 Task: Look for space in Ārt Khwājah, Afghanistan from 9th July, 2023 to 16th July, 2023 for 2 adults, 1 child in price range Rs.8000 to Rs.16000. Place can be entire place with 2 bedrooms having 2 beds and 1 bathroom. Property type can be house, flat, hotel. Amenities needed are: air conditioning, kitchen. Booking option can be shelf check-in. Required host language is English.
Action: Mouse moved to (370, 75)
Screenshot: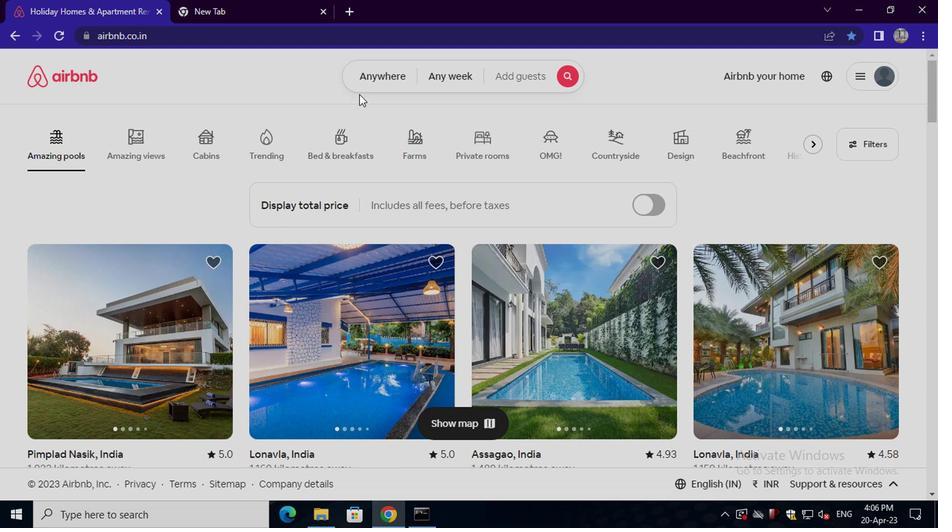 
Action: Mouse pressed left at (370, 75)
Screenshot: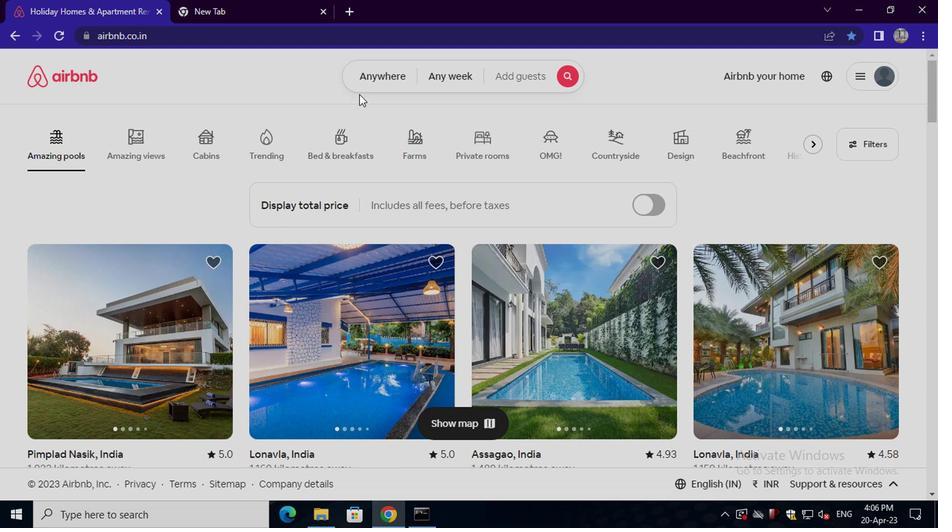 
Action: Mouse moved to (282, 134)
Screenshot: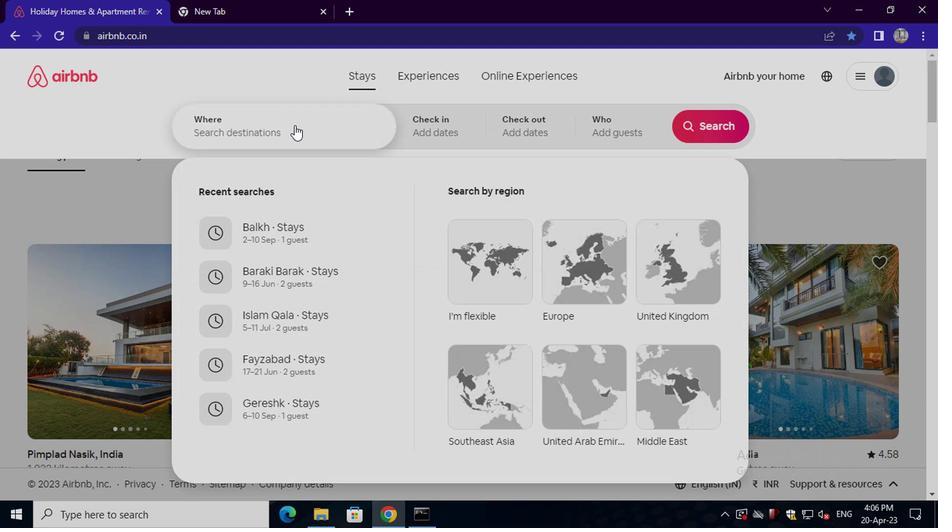 
Action: Mouse pressed left at (282, 134)
Screenshot: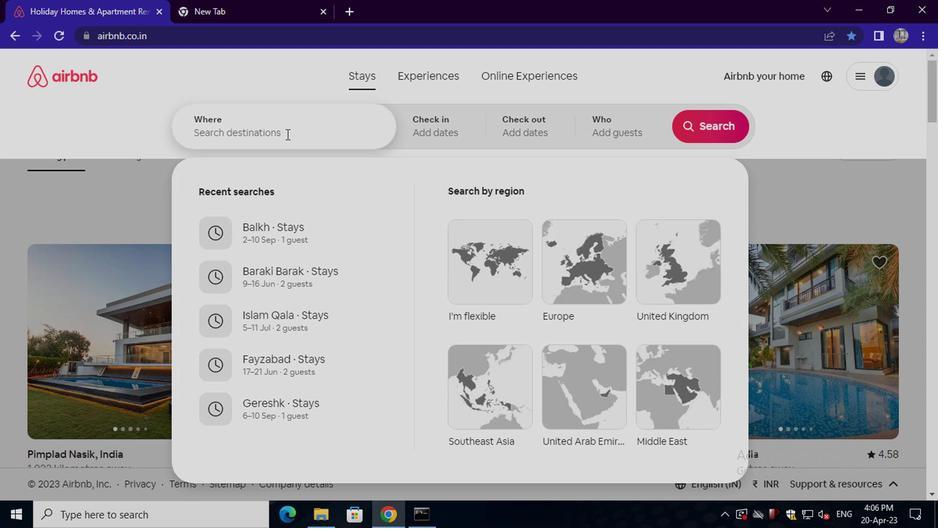 
Action: Key pressed art<Key.space>khwajah,<Key.space>afghanistsa<Key.backspace><Key.backspace>an<Key.enter>
Screenshot: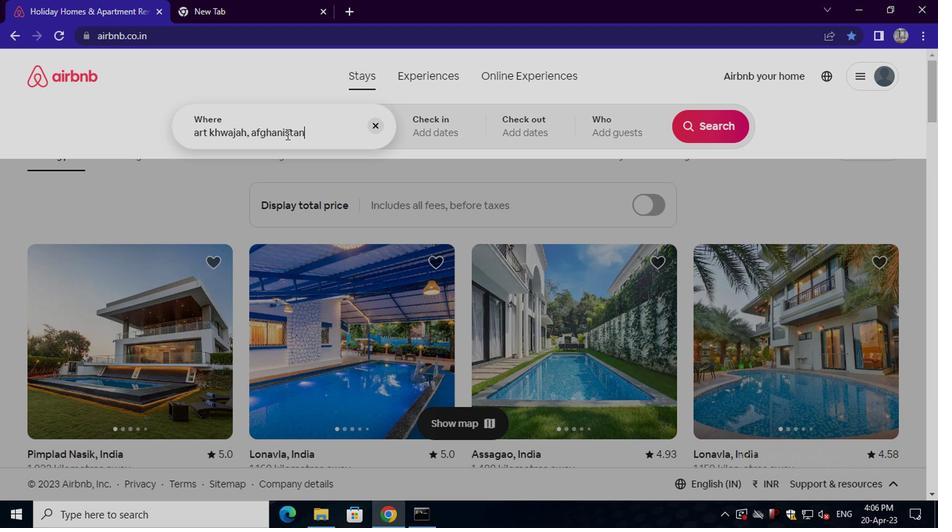 
Action: Mouse moved to (700, 238)
Screenshot: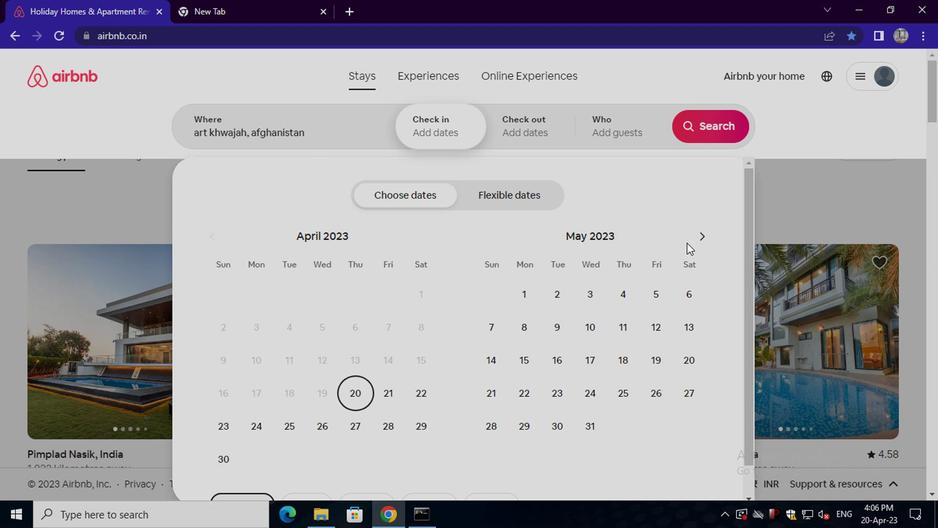 
Action: Mouse pressed left at (700, 238)
Screenshot: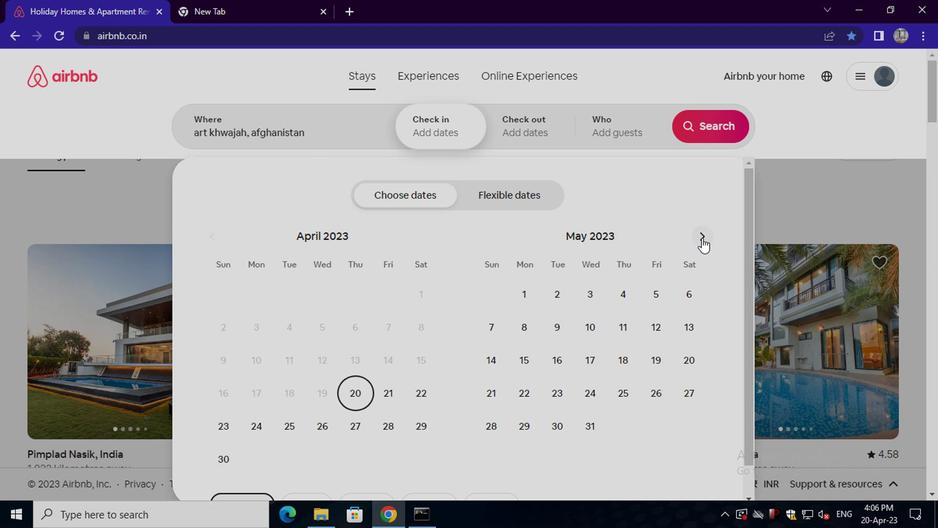 
Action: Mouse pressed left at (700, 238)
Screenshot: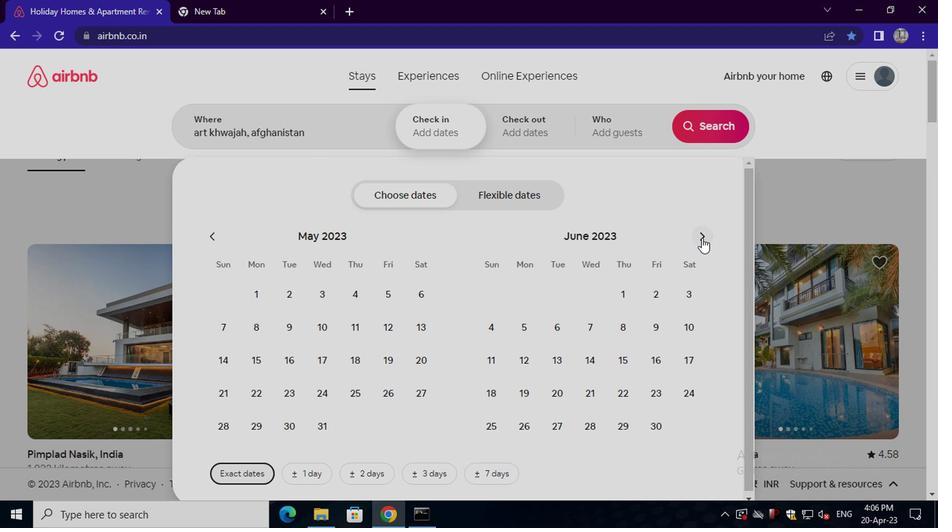 
Action: Mouse moved to (486, 363)
Screenshot: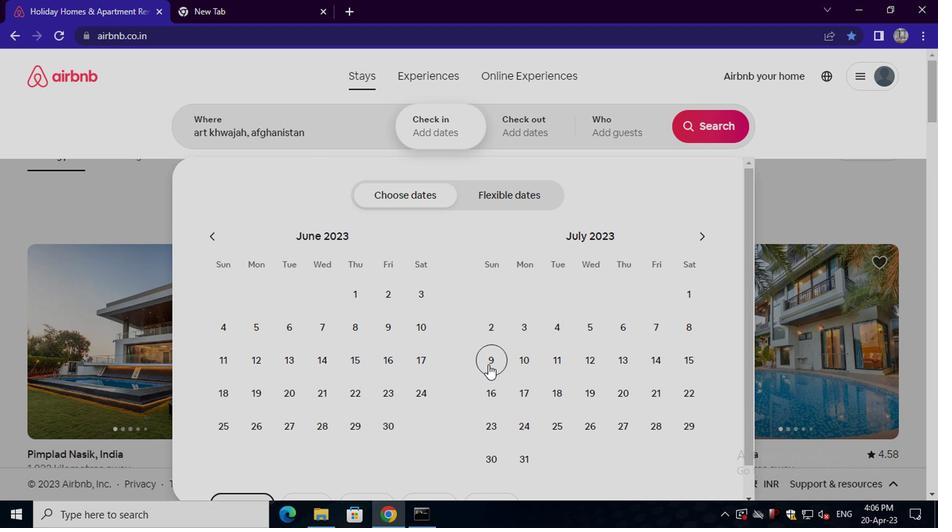 
Action: Mouse pressed left at (486, 363)
Screenshot: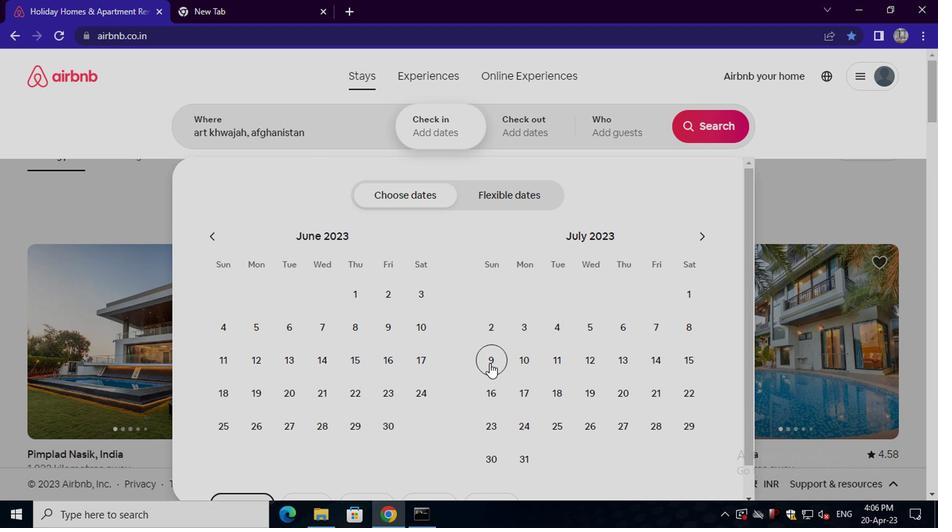 
Action: Mouse moved to (496, 388)
Screenshot: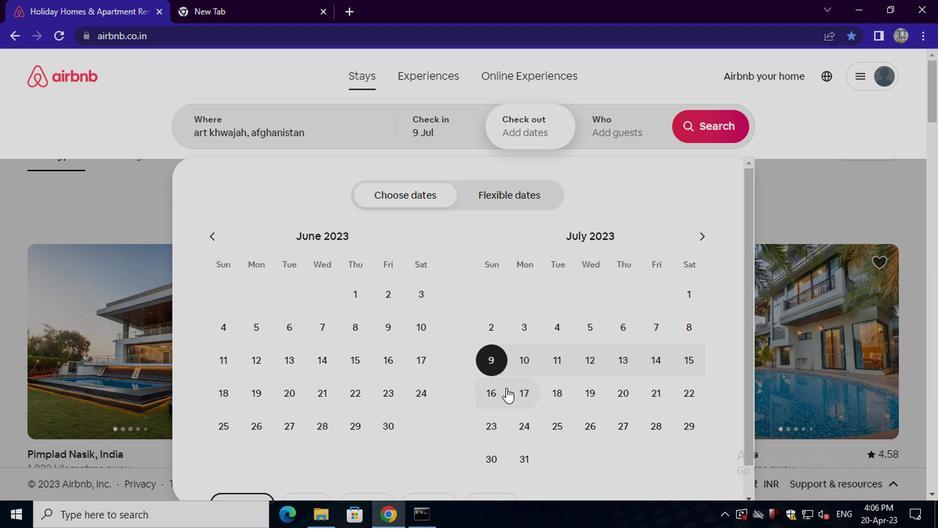 
Action: Mouse pressed left at (496, 388)
Screenshot: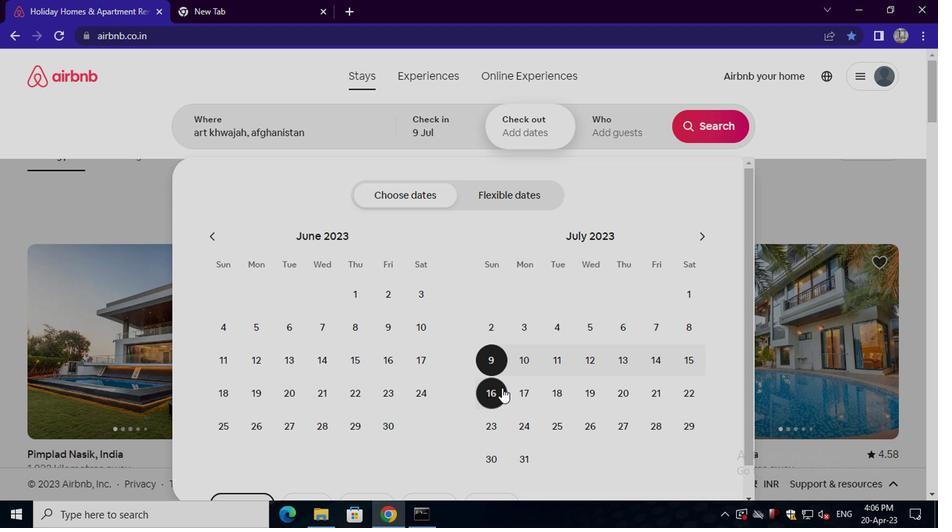 
Action: Mouse moved to (606, 136)
Screenshot: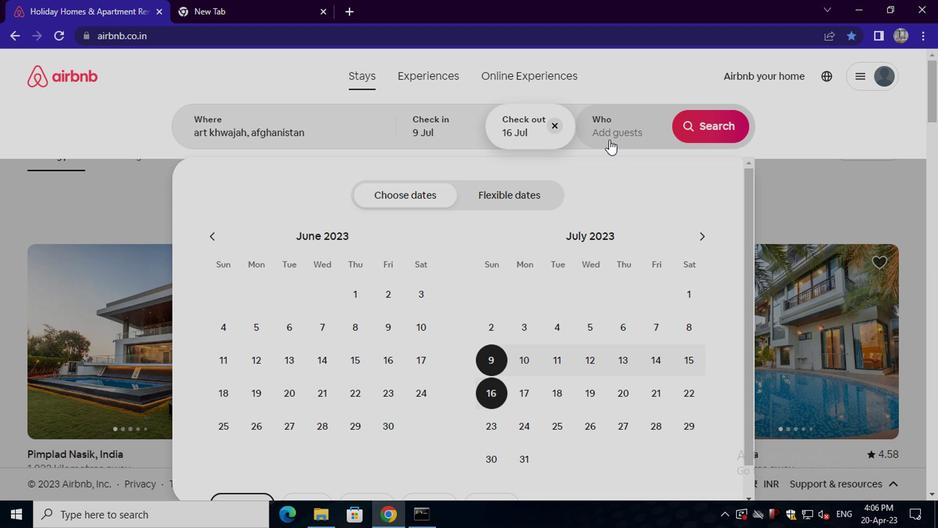 
Action: Mouse pressed left at (606, 136)
Screenshot: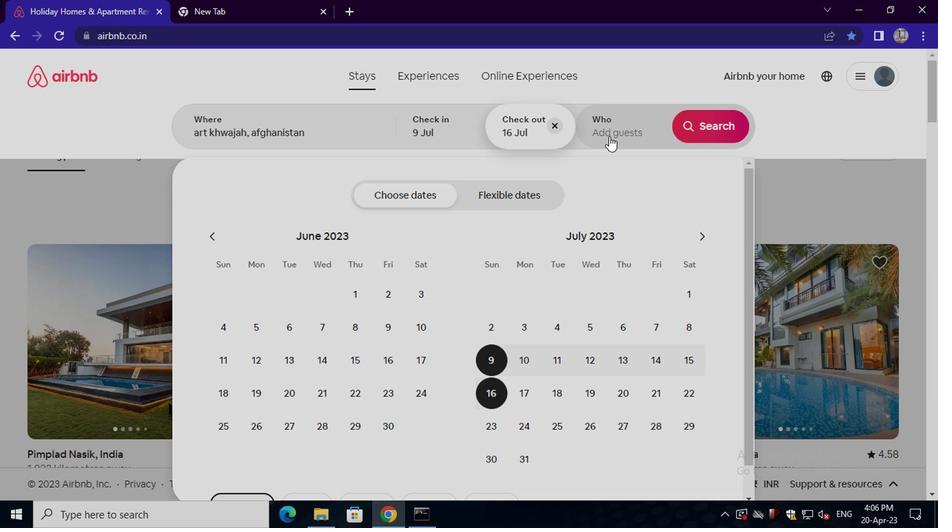 
Action: Mouse moved to (710, 198)
Screenshot: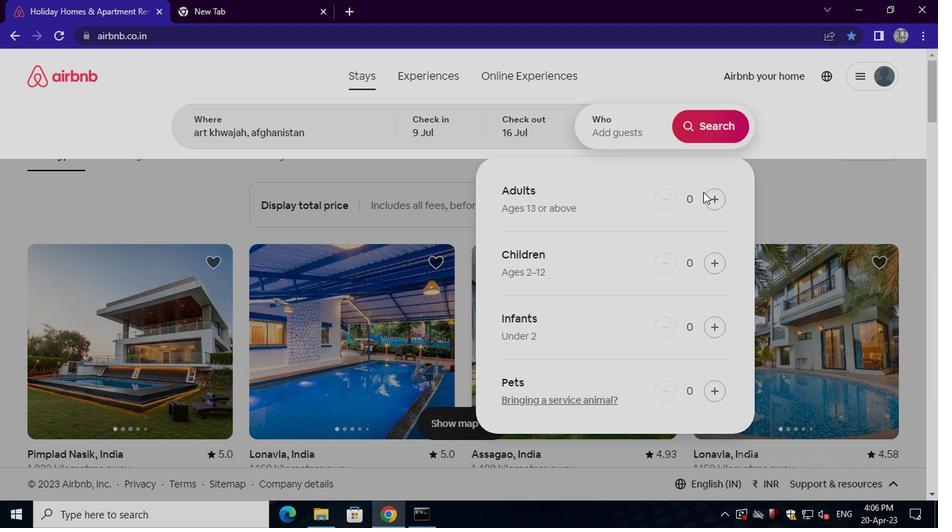 
Action: Mouse pressed left at (710, 198)
Screenshot: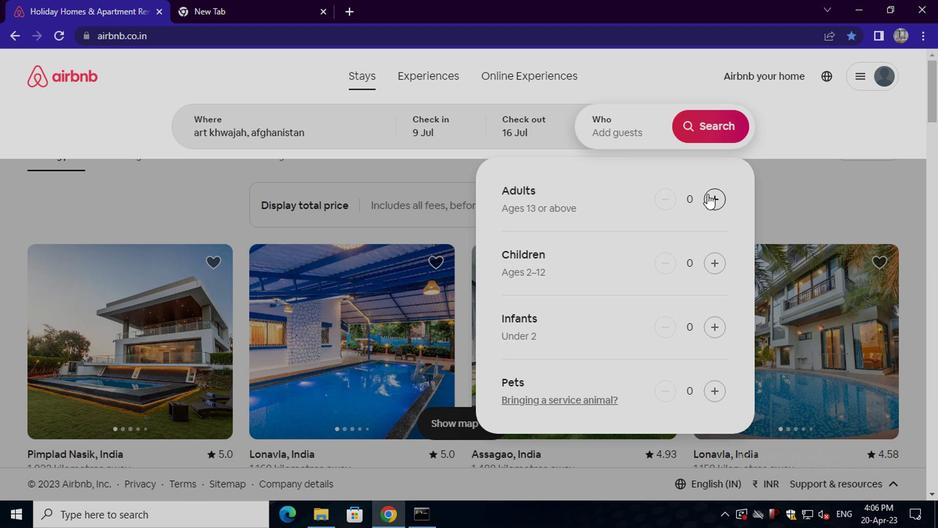 
Action: Mouse pressed left at (710, 198)
Screenshot: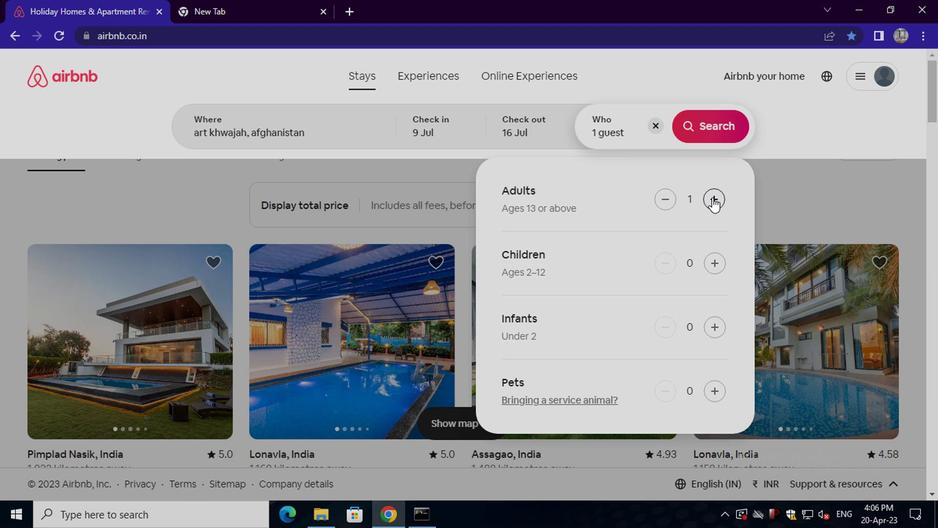 
Action: Mouse moved to (714, 259)
Screenshot: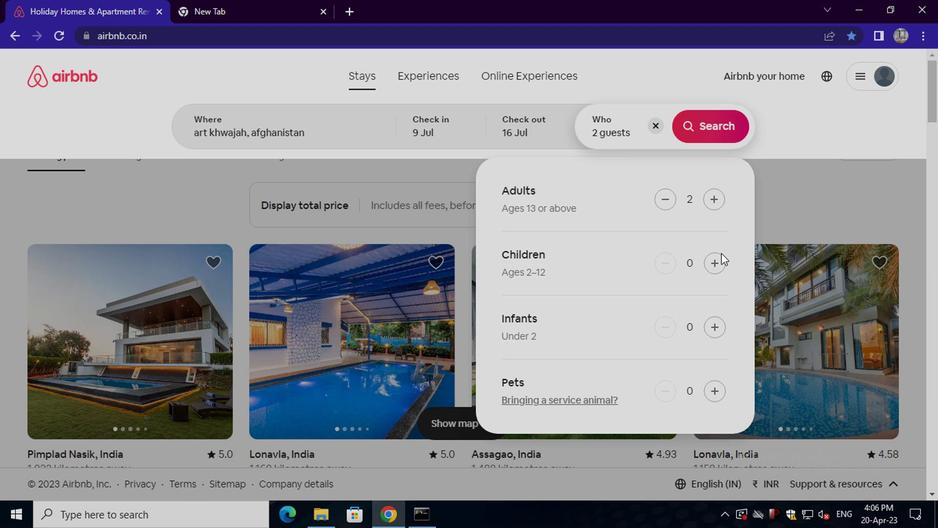 
Action: Mouse pressed left at (714, 259)
Screenshot: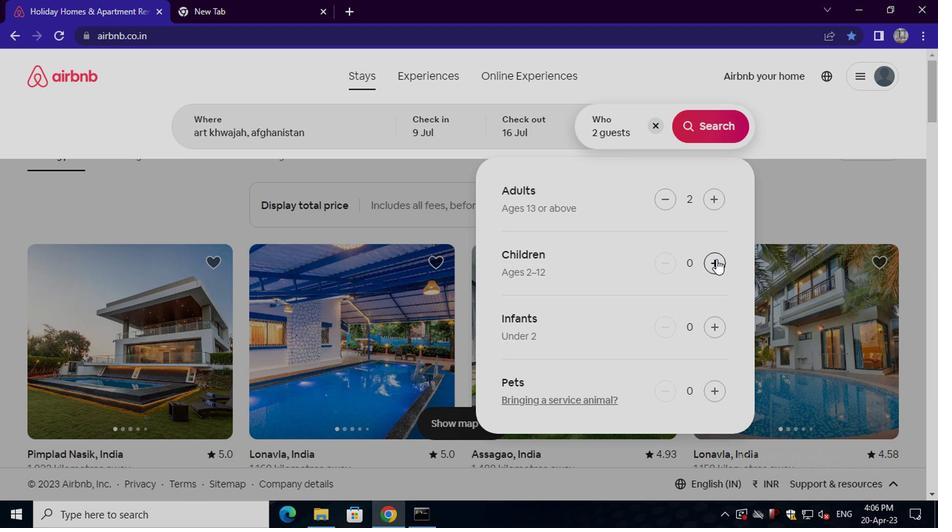 
Action: Mouse moved to (699, 132)
Screenshot: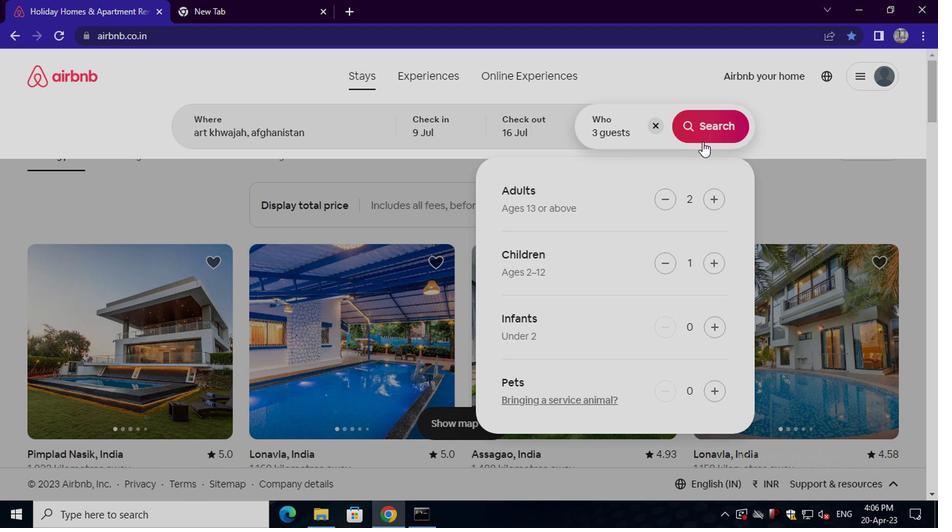 
Action: Mouse pressed left at (699, 132)
Screenshot: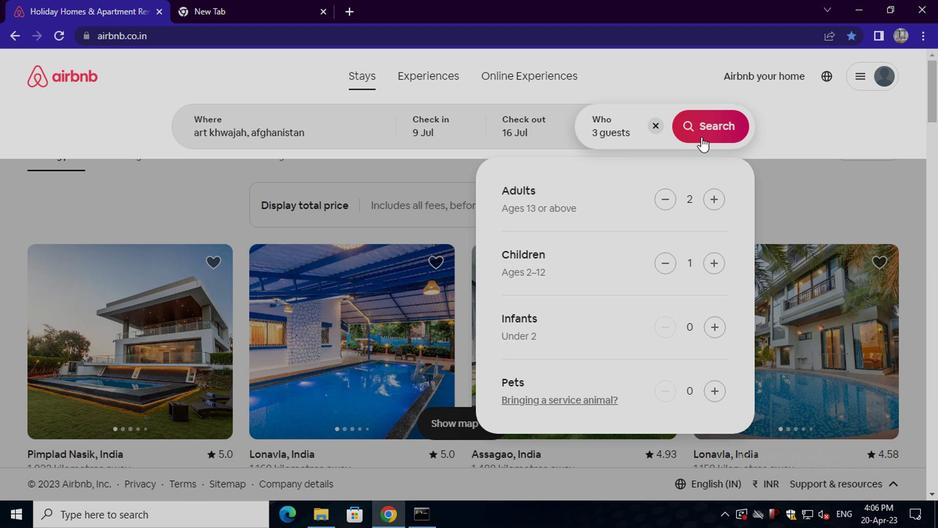 
Action: Mouse moved to (877, 119)
Screenshot: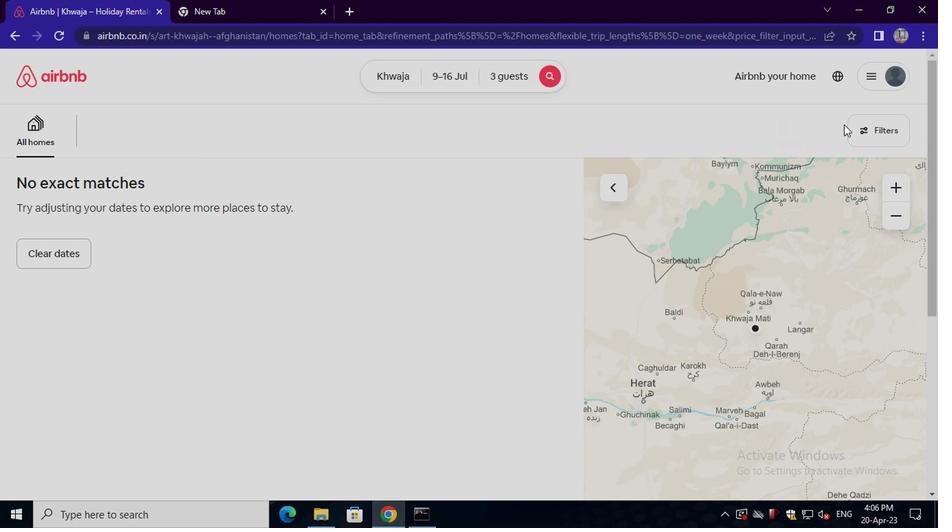 
Action: Mouse pressed left at (877, 119)
Screenshot: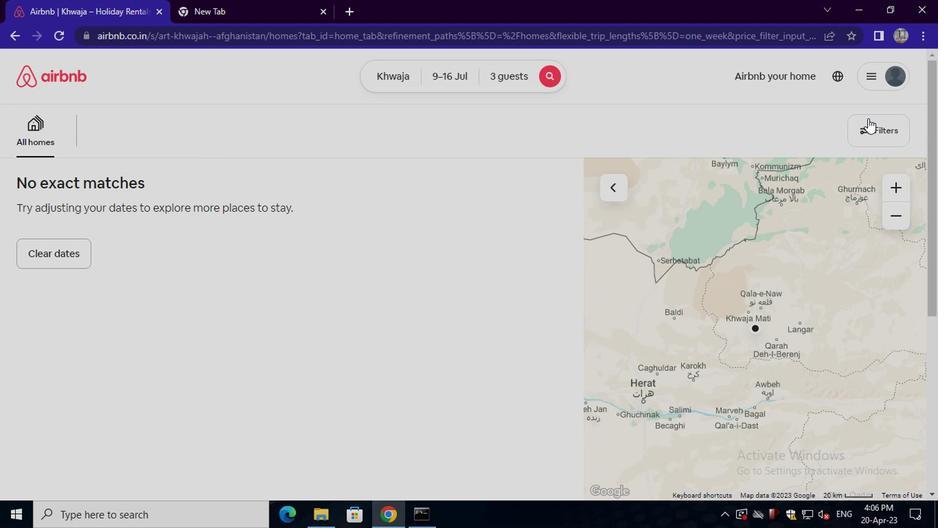 
Action: Mouse moved to (404, 214)
Screenshot: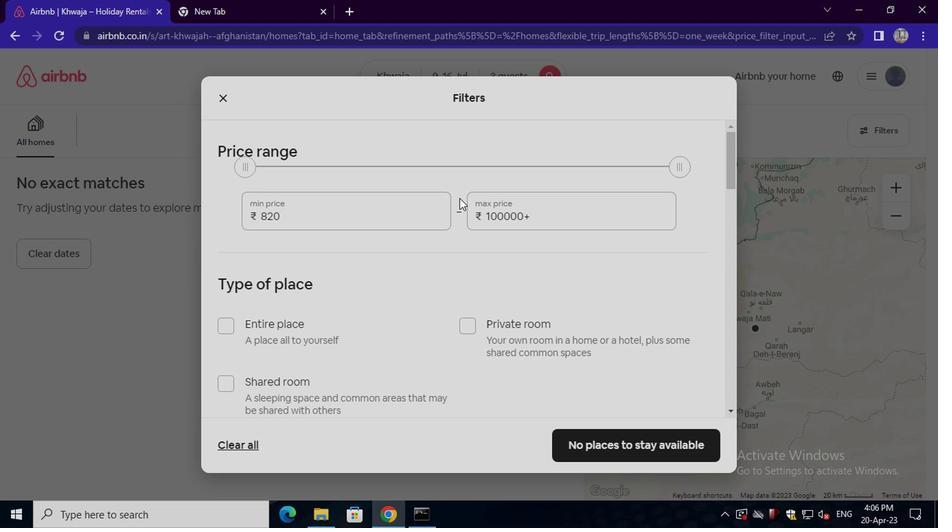
Action: Mouse pressed left at (404, 214)
Screenshot: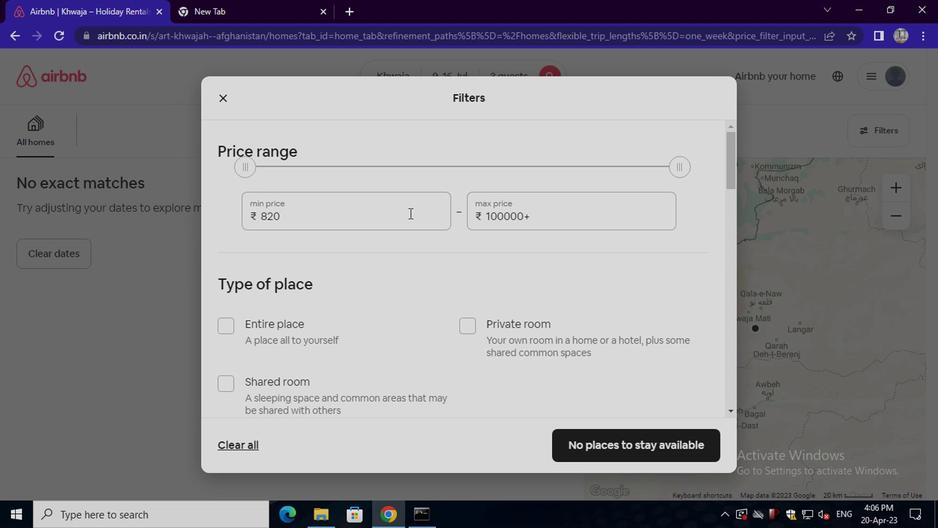 
Action: Key pressed <Key.backspace><Key.backspace><Key.backspace><Key.backspace><Key.backspace><Key.backspace><Key.backspace><Key.backspace><Key.backspace><Key.backspace><Key.backspace><Key.backspace>8000
Screenshot: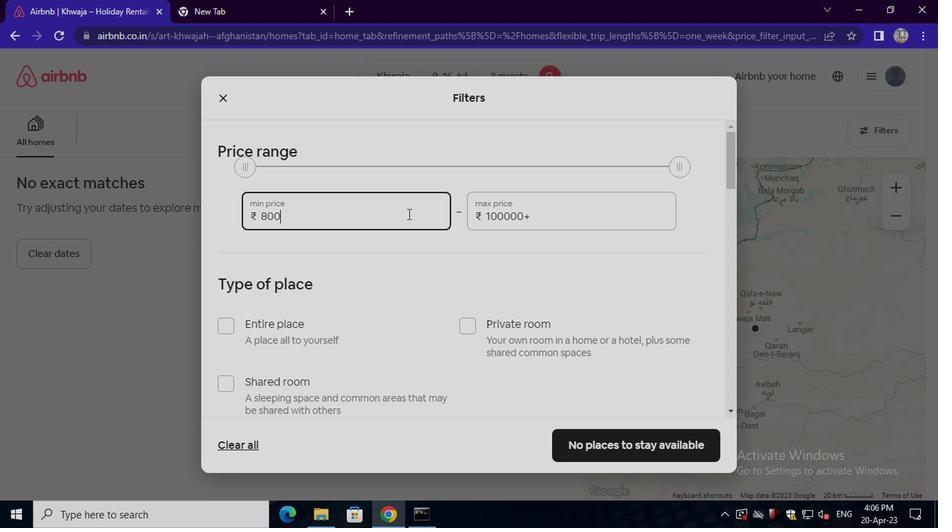 
Action: Mouse moved to (544, 220)
Screenshot: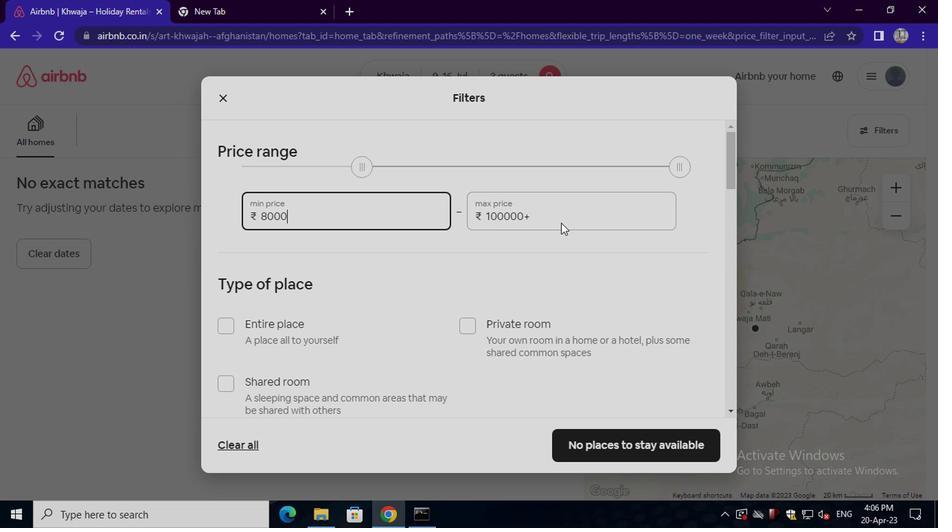 
Action: Mouse pressed left at (544, 220)
Screenshot: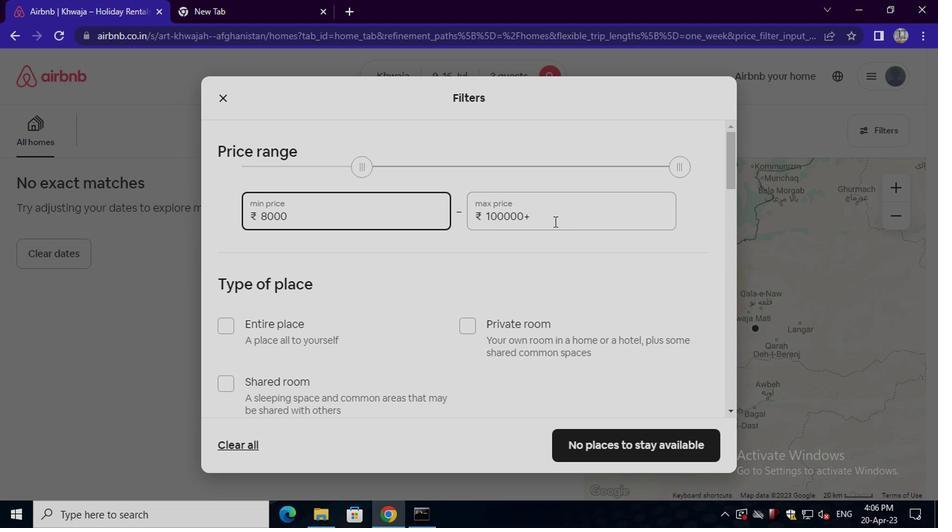 
Action: Key pressed <Key.backspace><Key.backspace><Key.backspace><Key.backspace><Key.backspace><Key.backspace><Key.backspace><Key.backspace><Key.backspace><Key.backspace><Key.backspace><Key.backspace><Key.backspace><Key.backspace><Key.backspace>16000
Screenshot: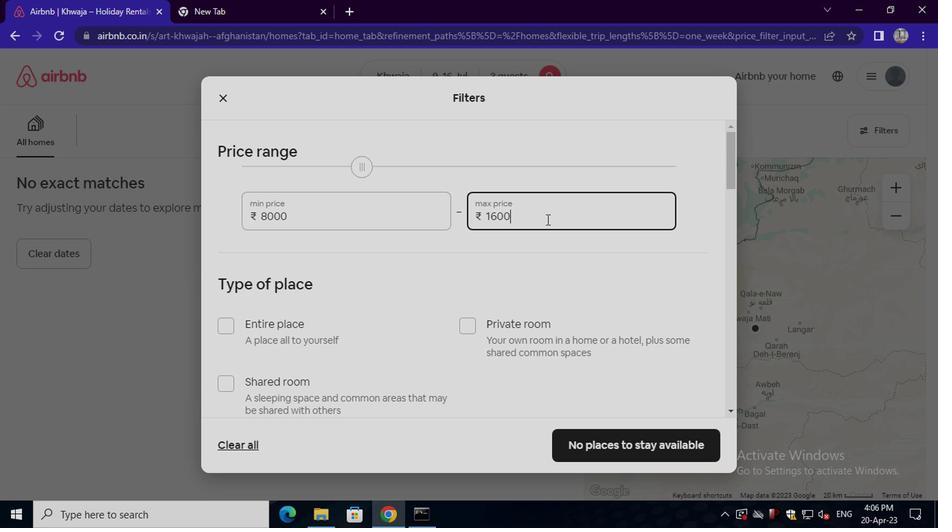 
Action: Mouse moved to (552, 213)
Screenshot: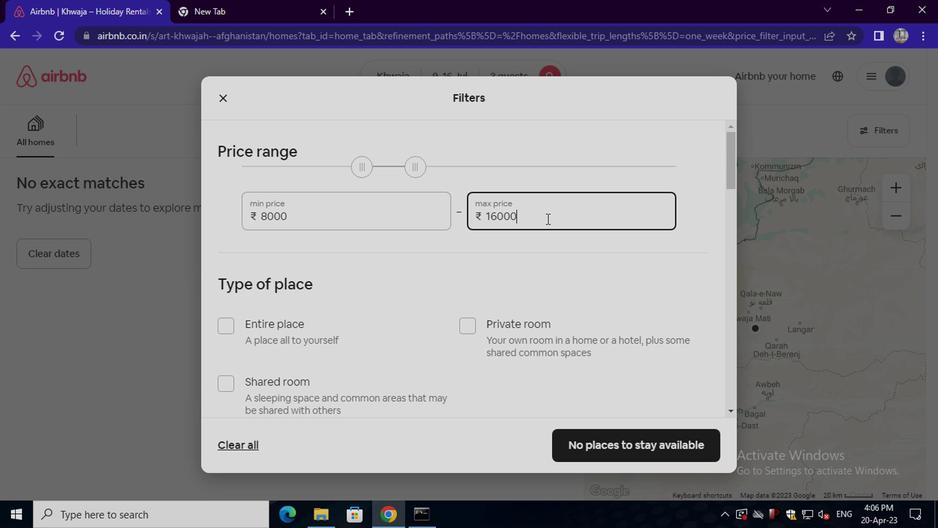 
Action: Mouse scrolled (552, 212) with delta (0, 0)
Screenshot: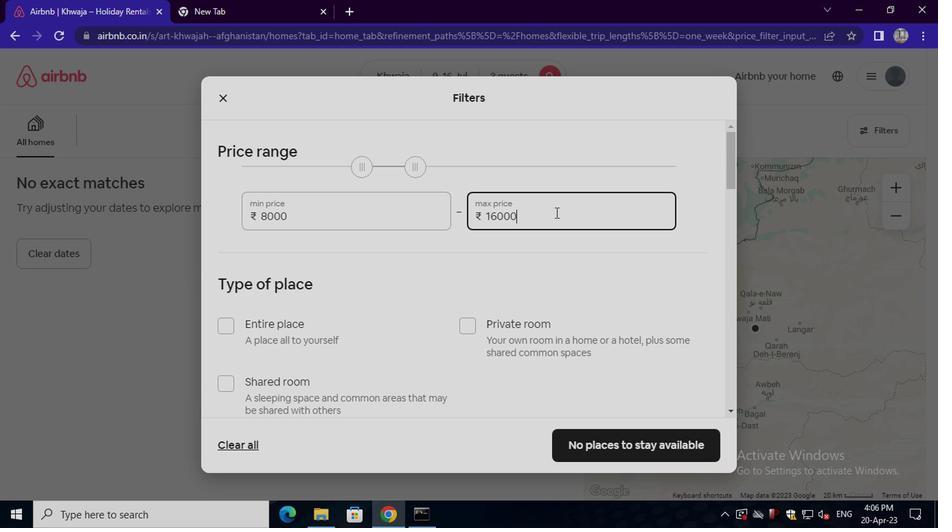 
Action: Mouse scrolled (552, 212) with delta (0, 0)
Screenshot: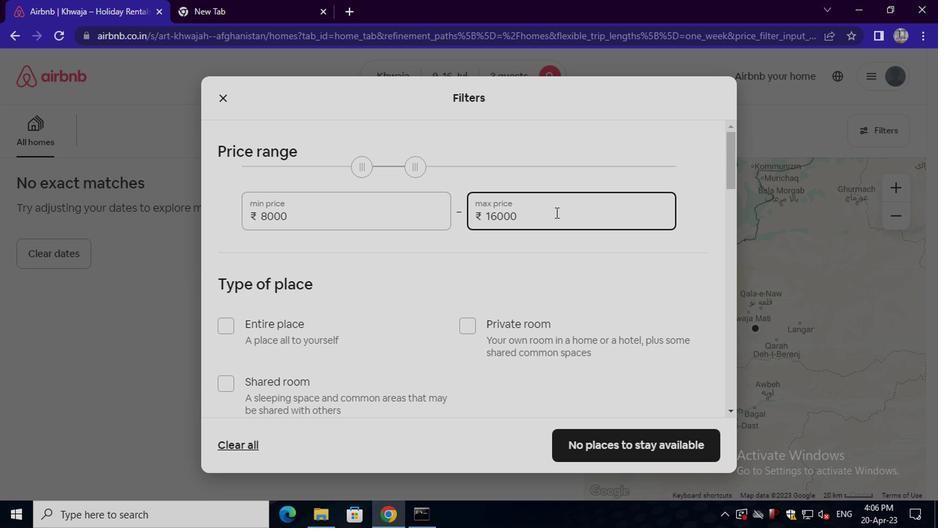 
Action: Mouse moved to (248, 183)
Screenshot: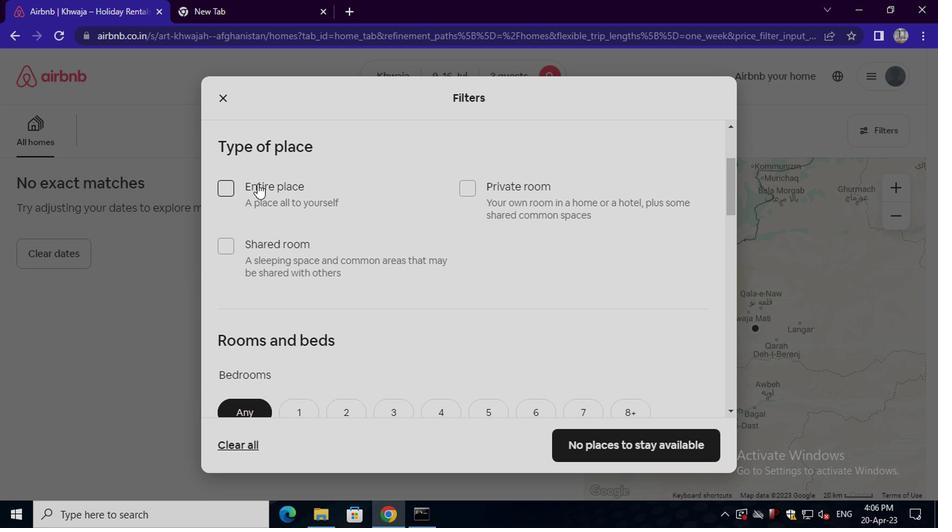 
Action: Mouse pressed left at (248, 183)
Screenshot: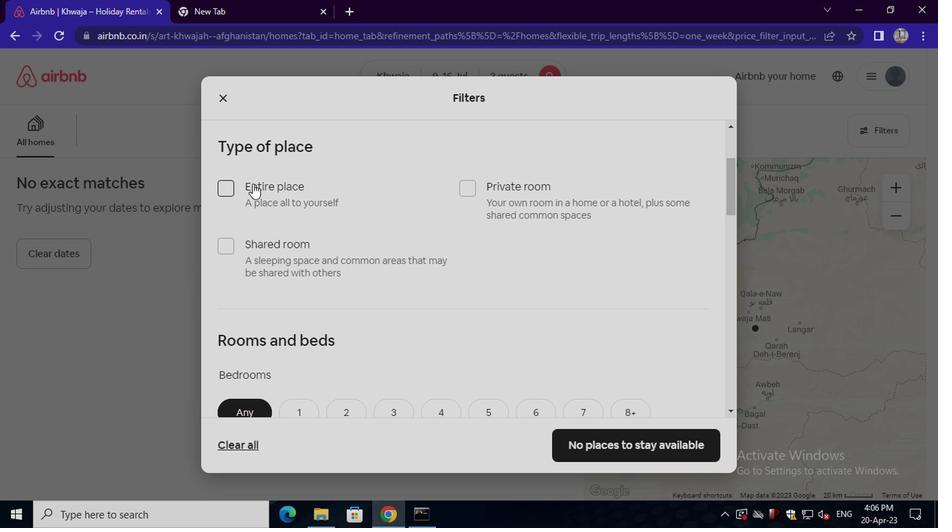 
Action: Mouse moved to (301, 216)
Screenshot: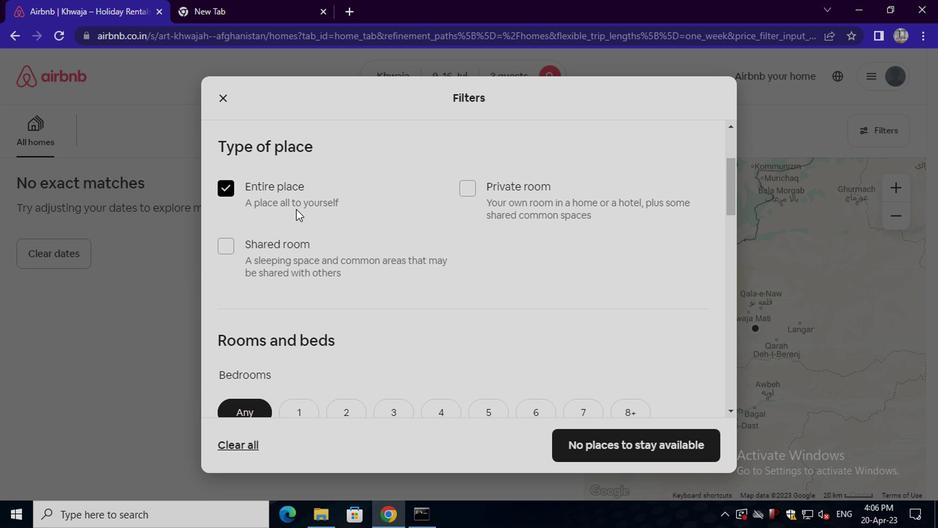 
Action: Mouse scrolled (301, 215) with delta (0, 0)
Screenshot: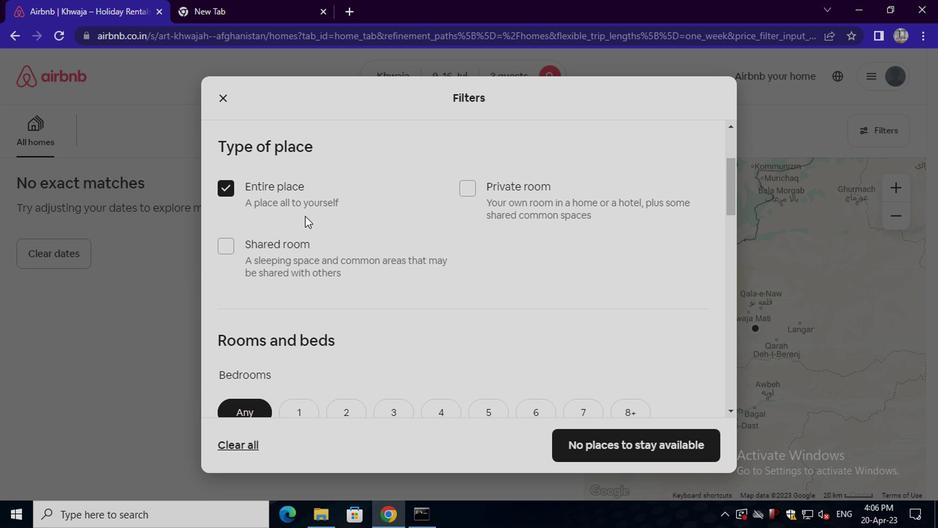
Action: Mouse scrolled (301, 215) with delta (0, 0)
Screenshot: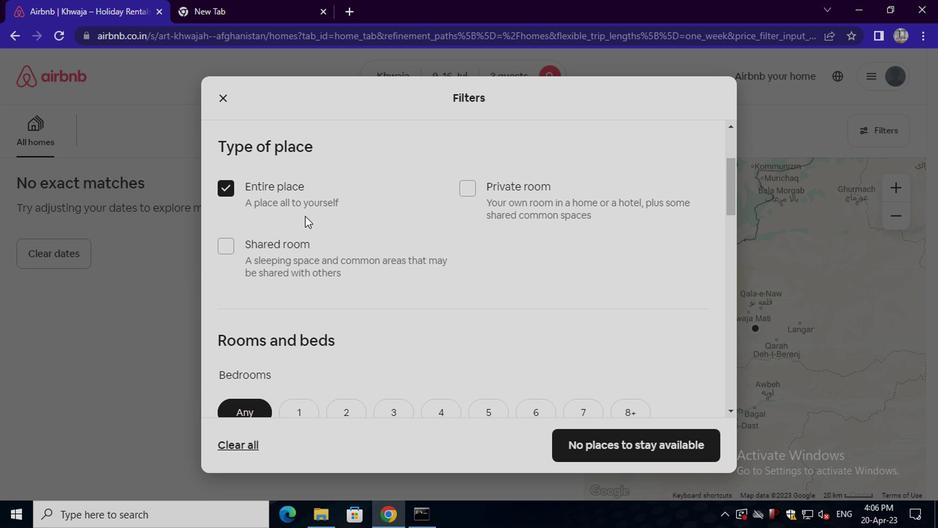 
Action: Mouse moved to (342, 270)
Screenshot: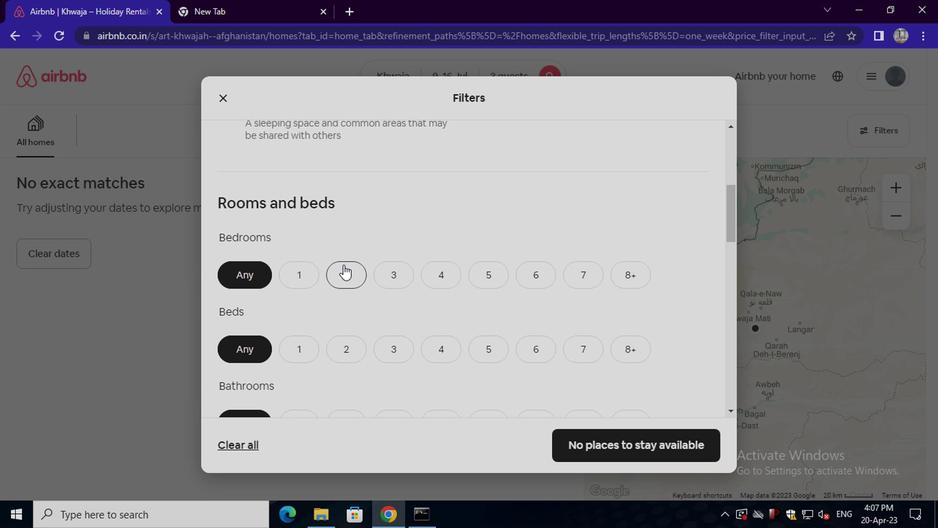 
Action: Mouse pressed left at (342, 270)
Screenshot: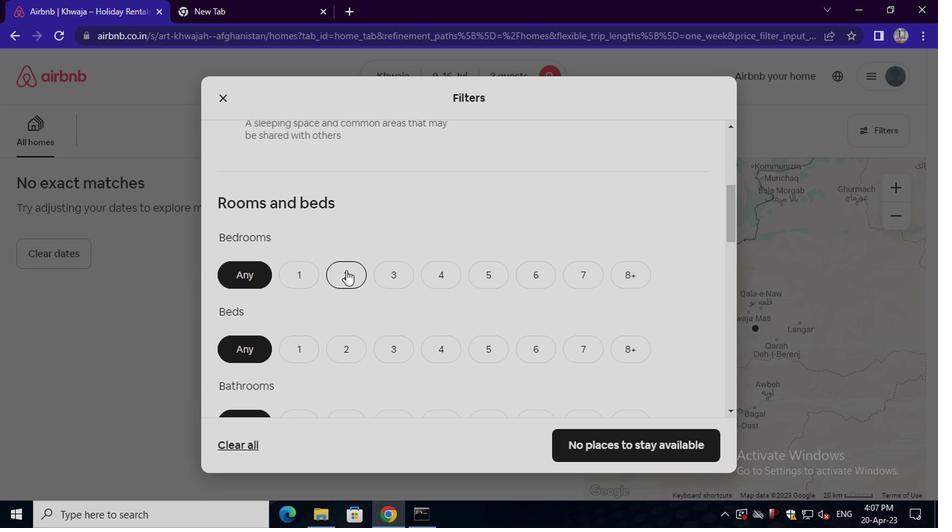 
Action: Mouse moved to (353, 350)
Screenshot: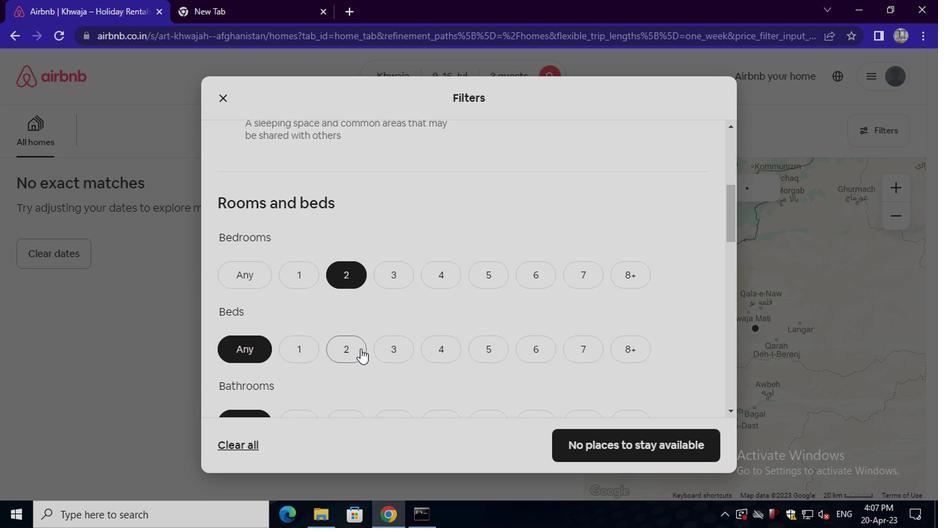 
Action: Mouse pressed left at (353, 350)
Screenshot: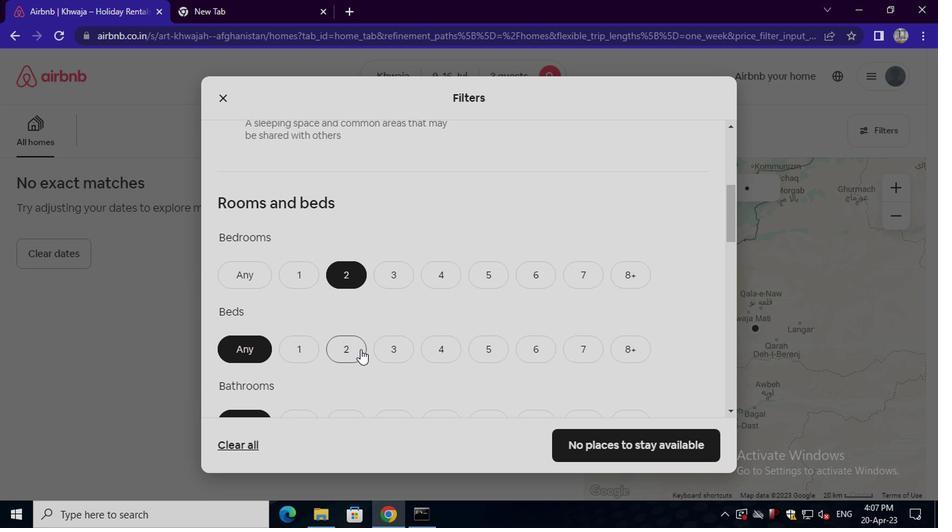 
Action: Mouse moved to (352, 350)
Screenshot: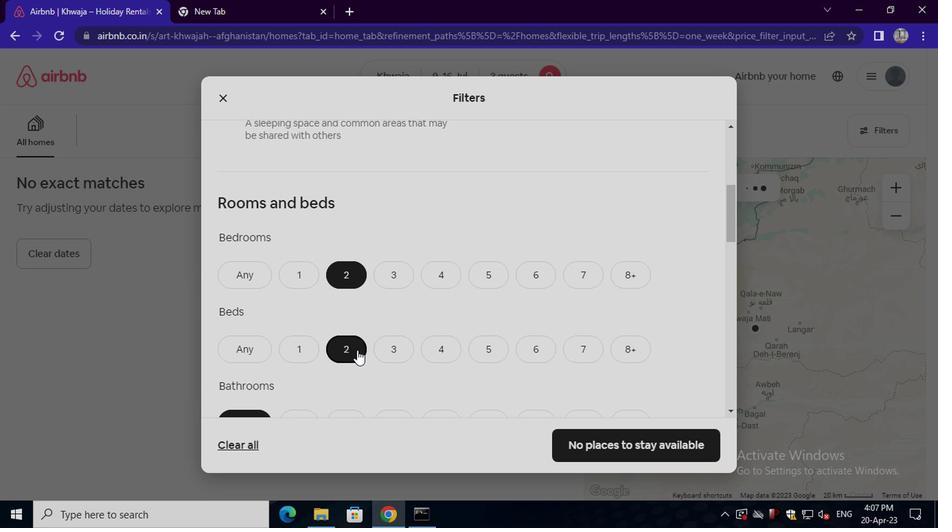 
Action: Mouse scrolled (352, 350) with delta (0, 0)
Screenshot: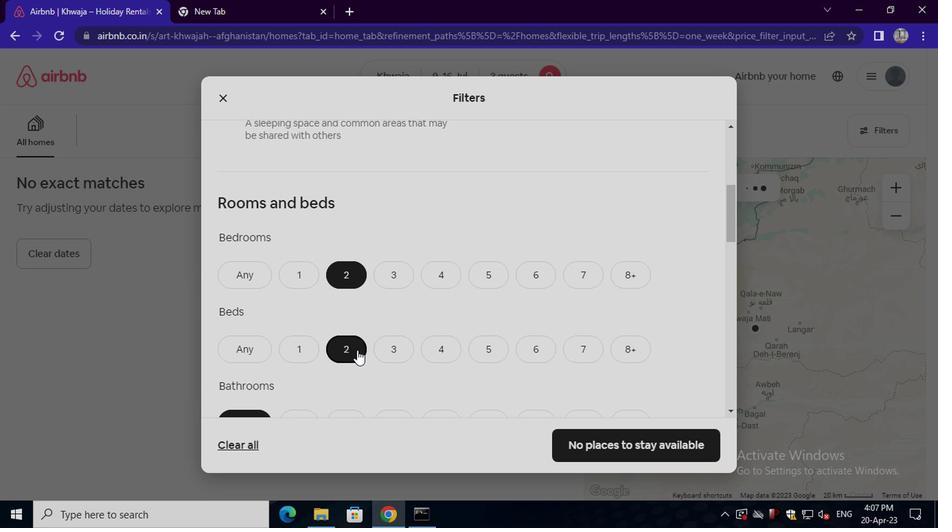 
Action: Mouse scrolled (352, 350) with delta (0, 0)
Screenshot: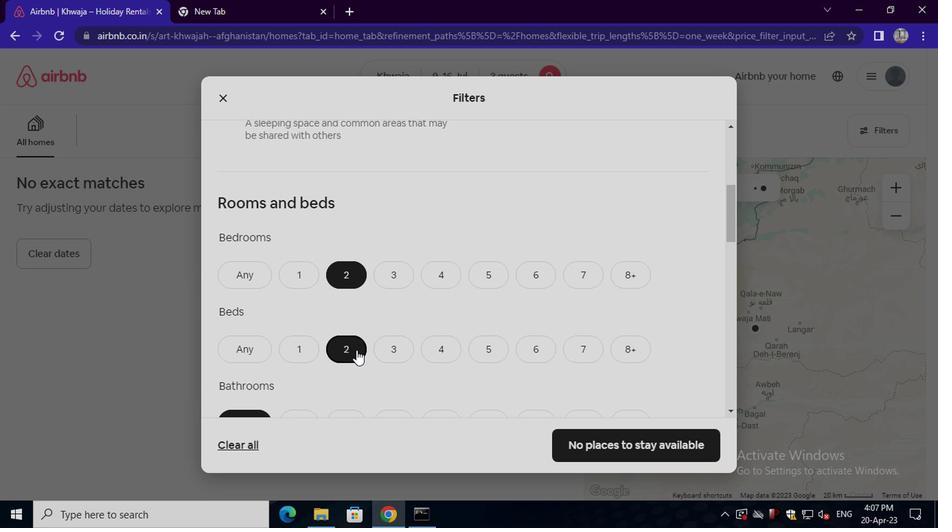
Action: Mouse moved to (284, 292)
Screenshot: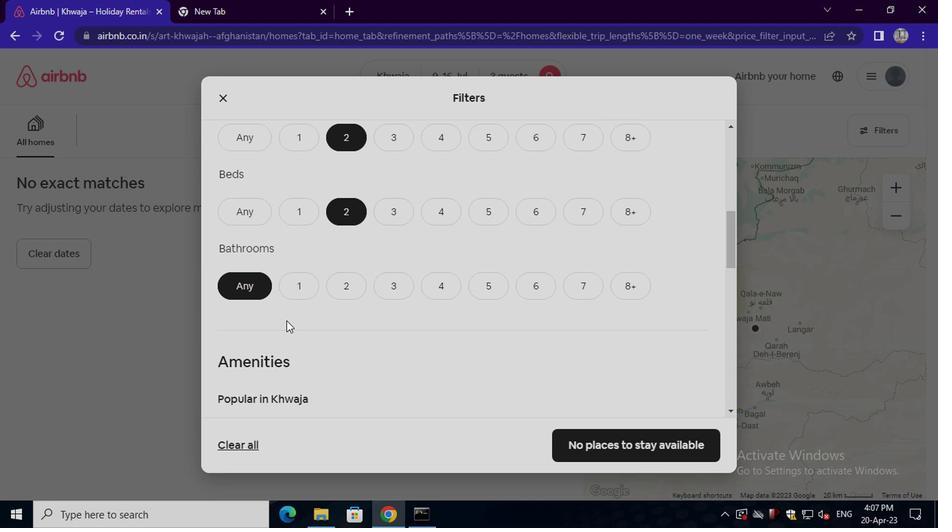 
Action: Mouse pressed left at (284, 292)
Screenshot: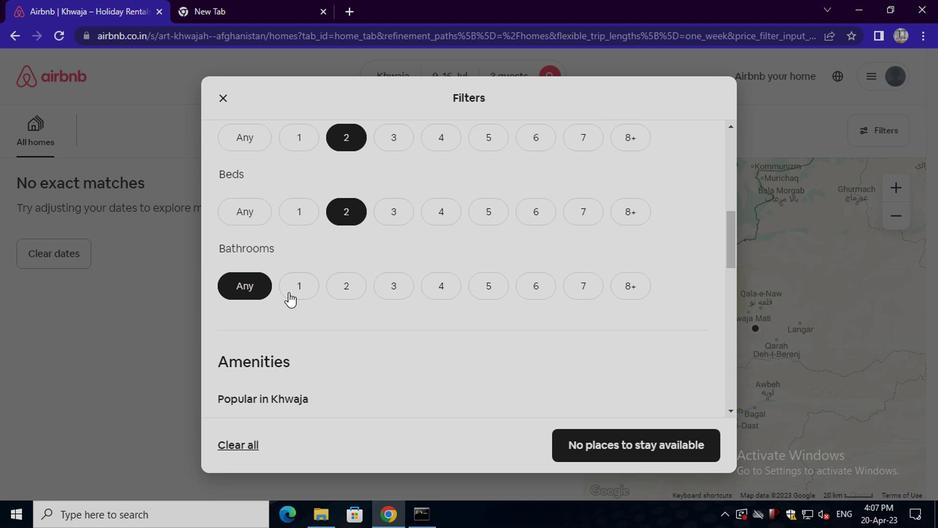 
Action: Mouse moved to (324, 308)
Screenshot: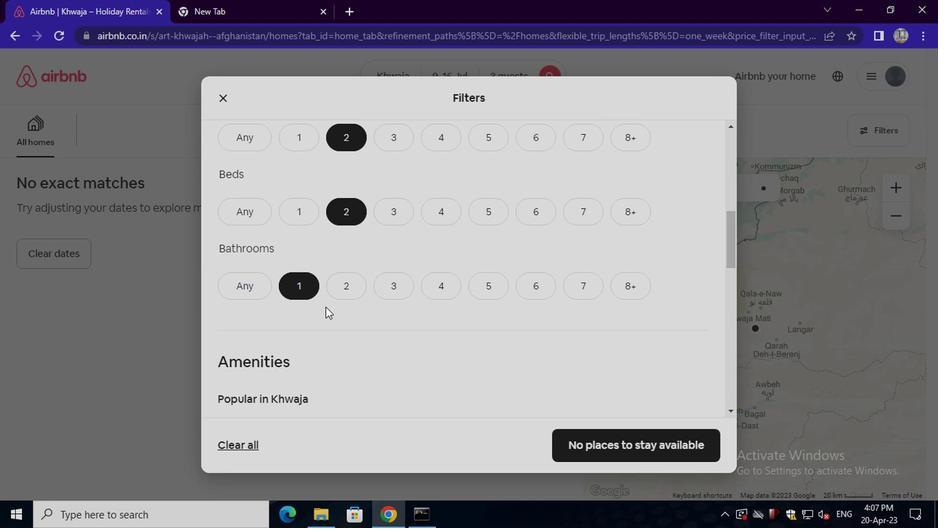 
Action: Mouse scrolled (324, 308) with delta (0, 0)
Screenshot: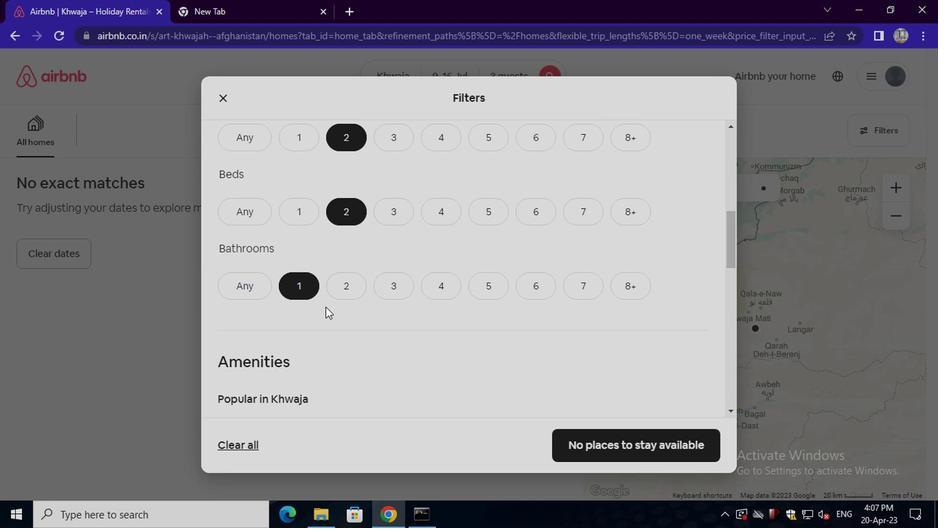 
Action: Mouse scrolled (324, 308) with delta (0, 0)
Screenshot: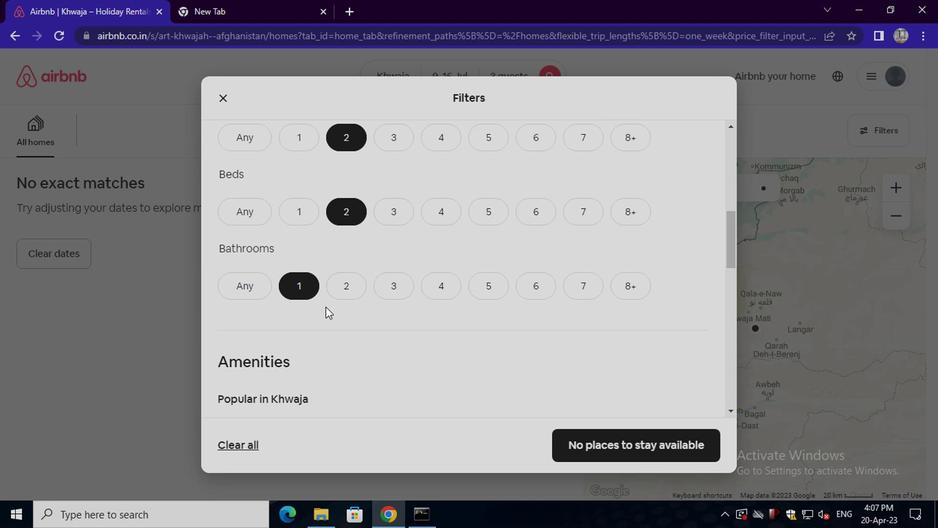 
Action: Mouse moved to (332, 311)
Screenshot: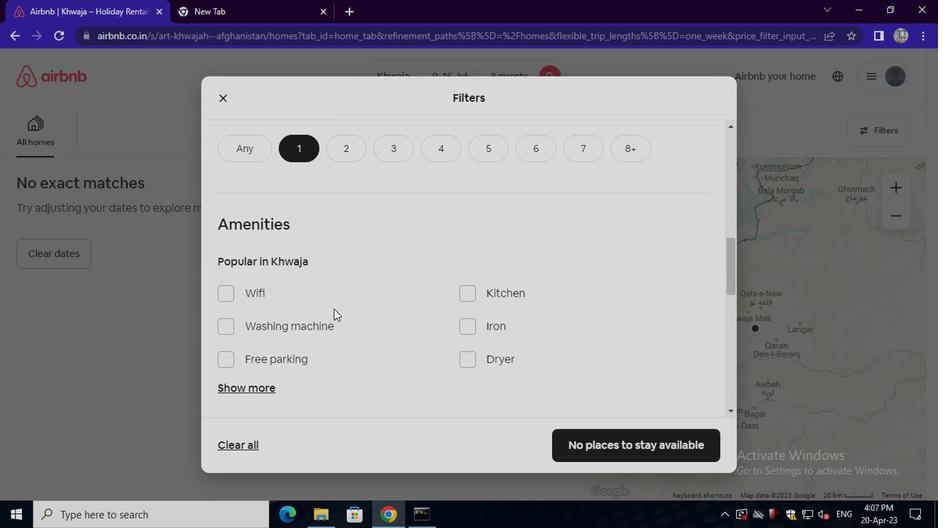 
Action: Mouse scrolled (332, 310) with delta (0, 0)
Screenshot: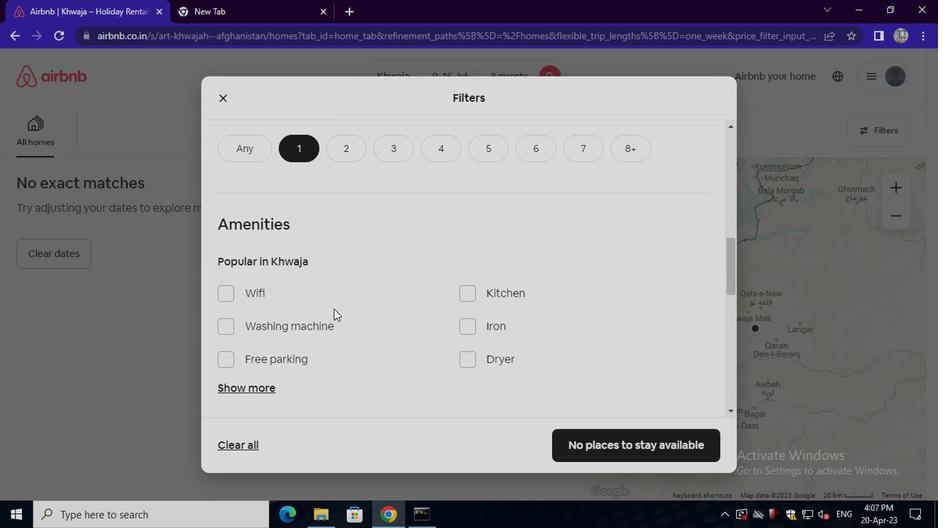 
Action: Mouse moved to (334, 313)
Screenshot: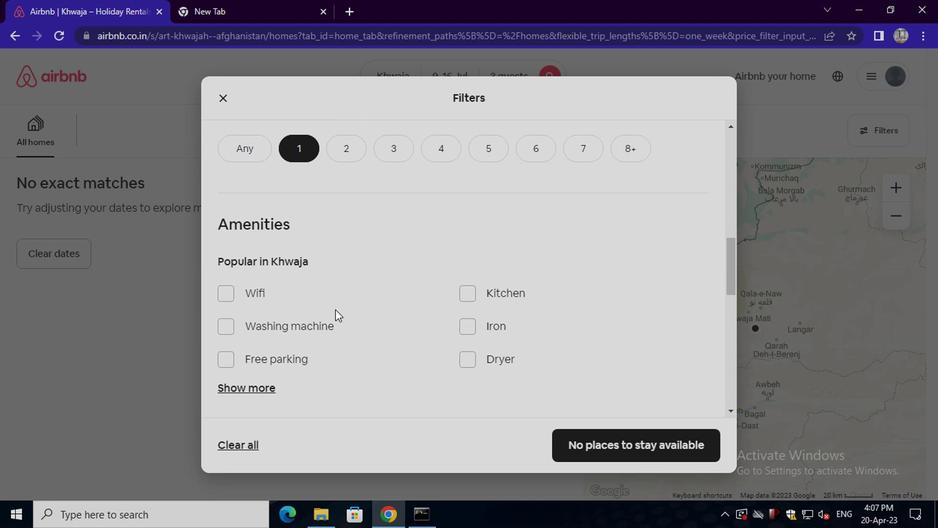 
Action: Mouse scrolled (334, 312) with delta (0, 0)
Screenshot: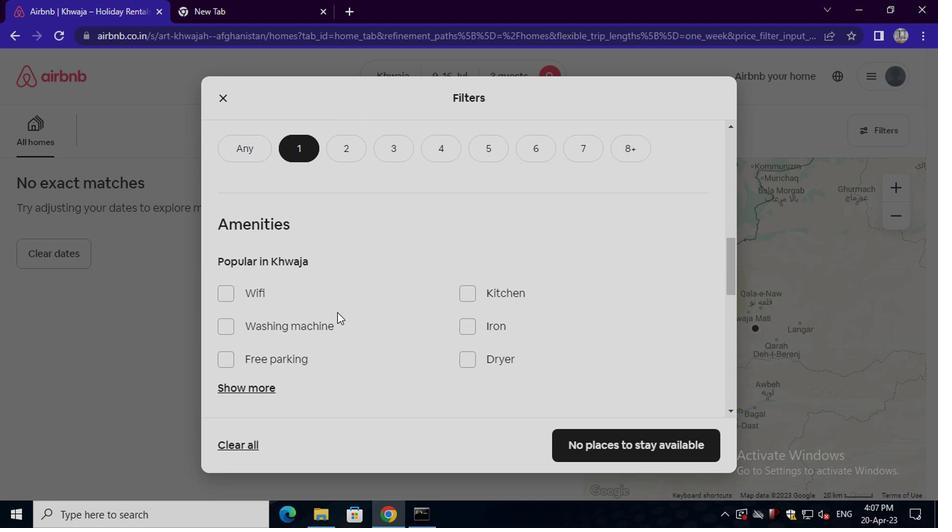 
Action: Mouse moved to (334, 313)
Screenshot: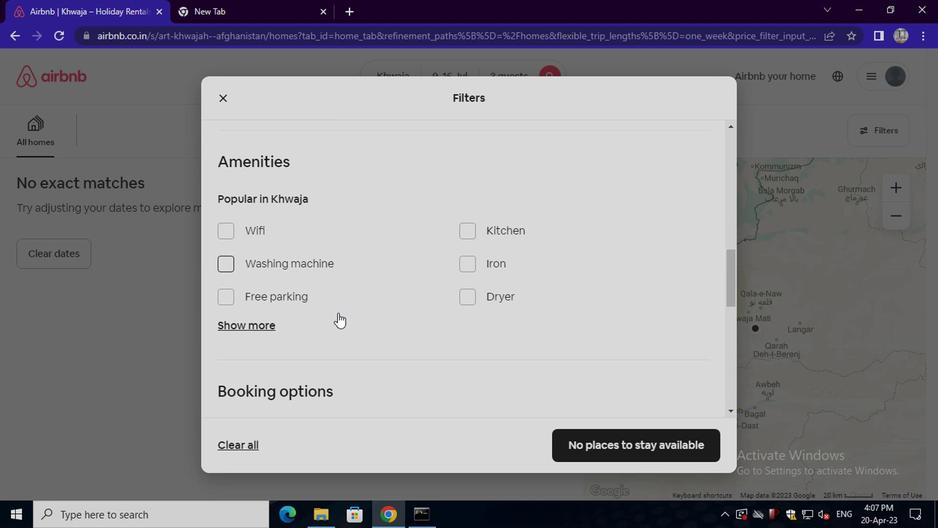
Action: Mouse scrolled (334, 313) with delta (0, 0)
Screenshot: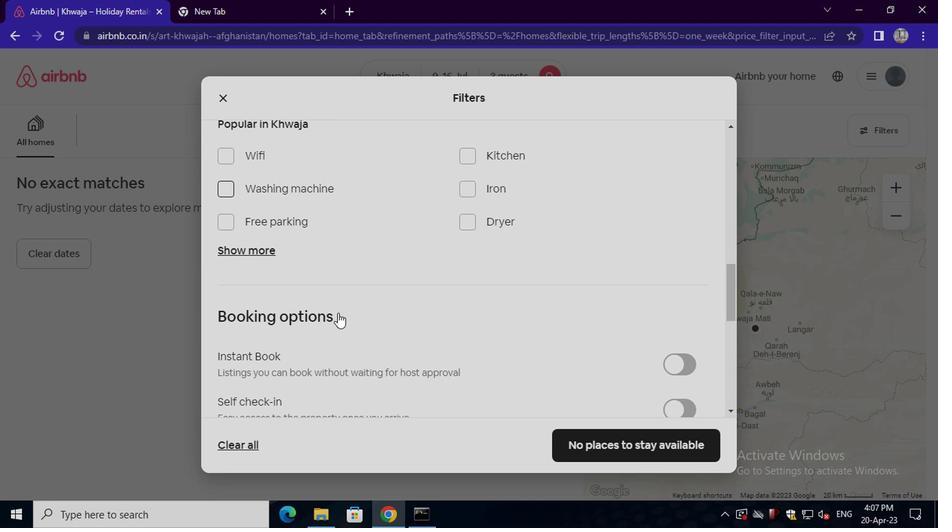 
Action: Mouse moved to (262, 316)
Screenshot: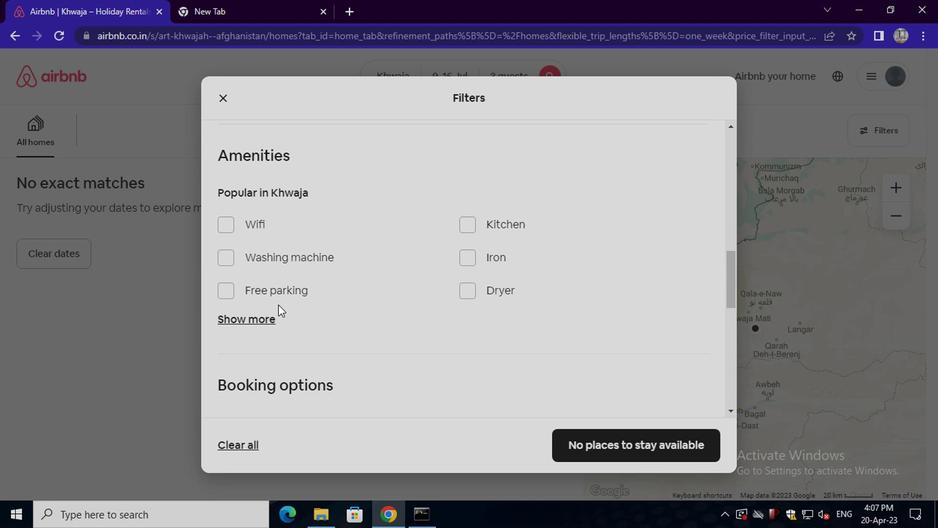 
Action: Mouse pressed left at (262, 316)
Screenshot: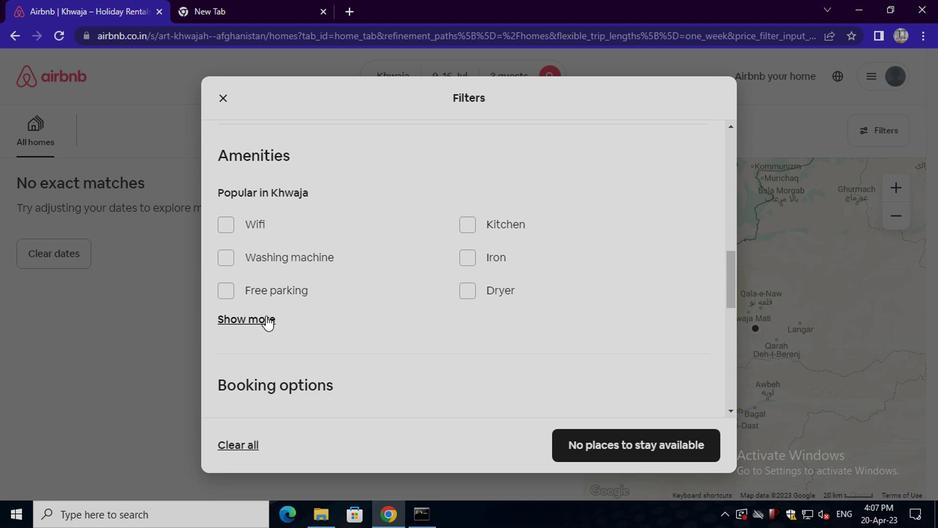 
Action: Mouse moved to (261, 284)
Screenshot: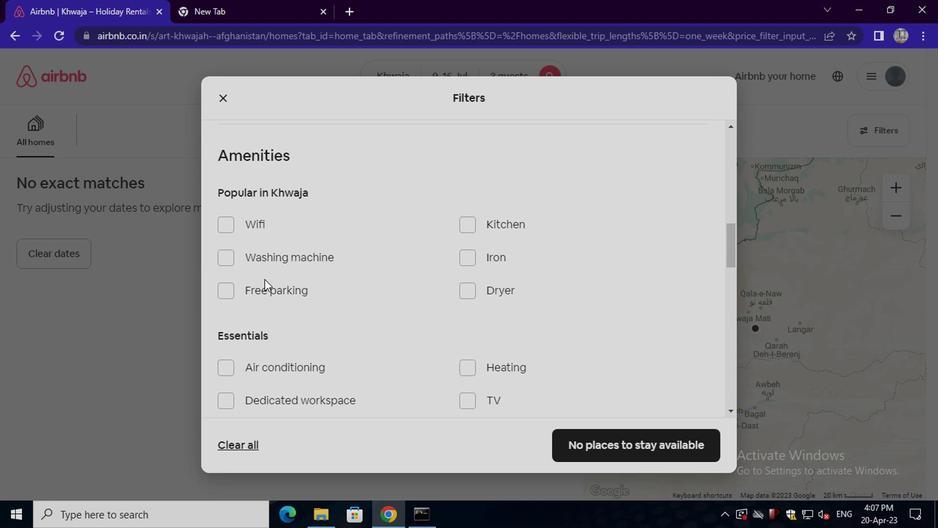 
Action: Mouse scrolled (261, 284) with delta (0, 0)
Screenshot: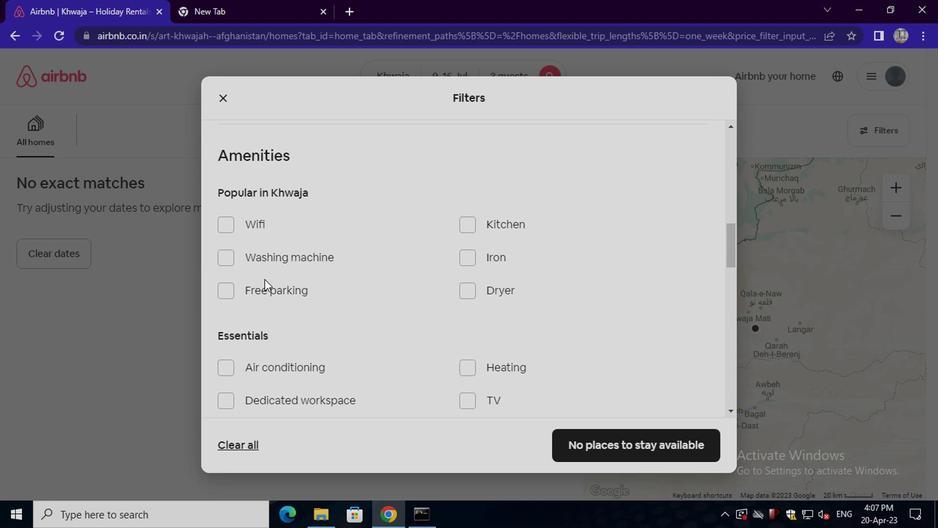 
Action: Mouse moved to (259, 294)
Screenshot: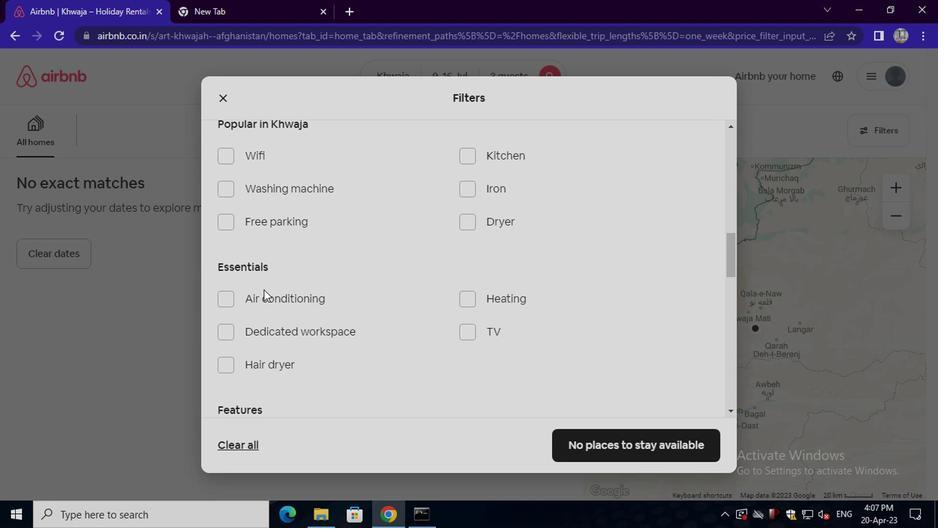 
Action: Mouse pressed left at (259, 294)
Screenshot: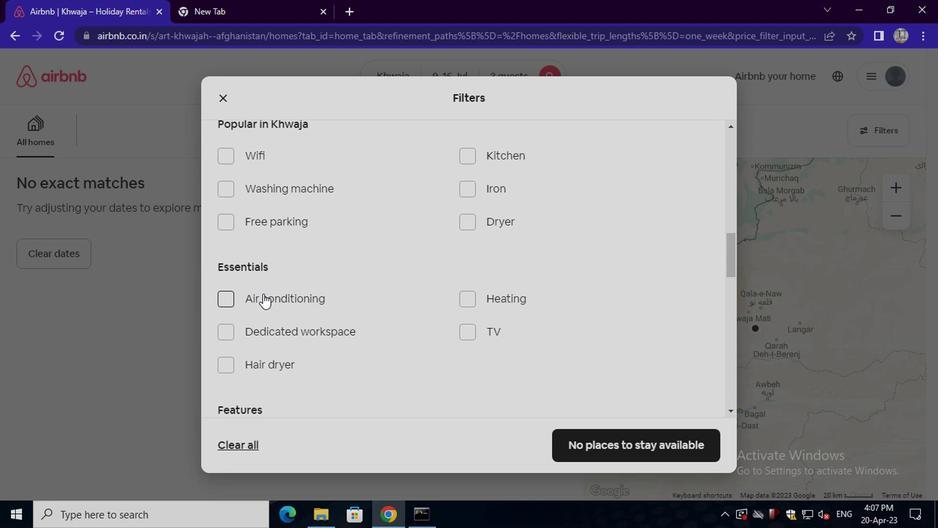 
Action: Mouse moved to (474, 155)
Screenshot: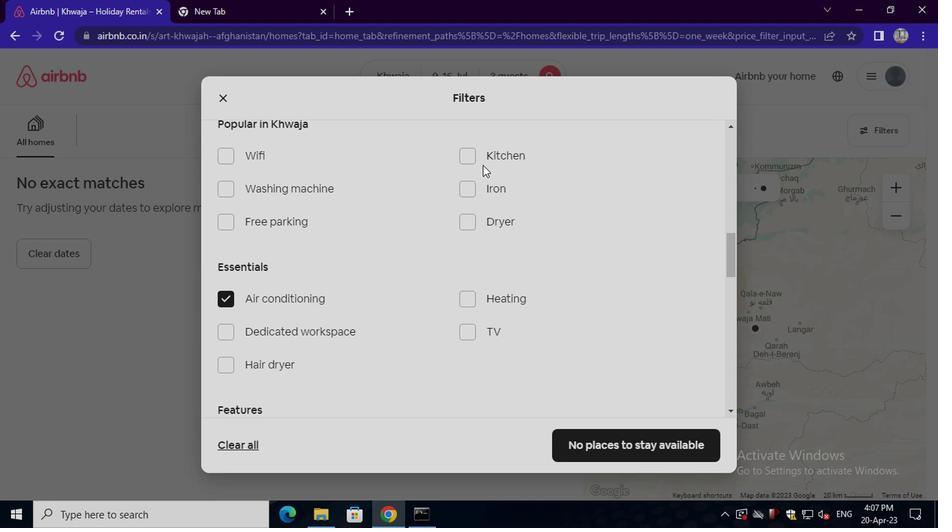 
Action: Mouse pressed left at (474, 155)
Screenshot: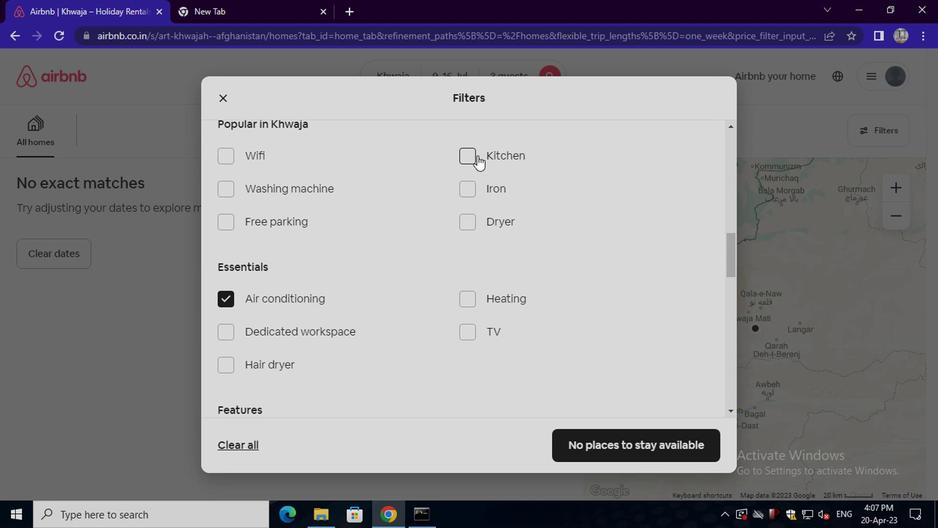 
Action: Mouse moved to (392, 240)
Screenshot: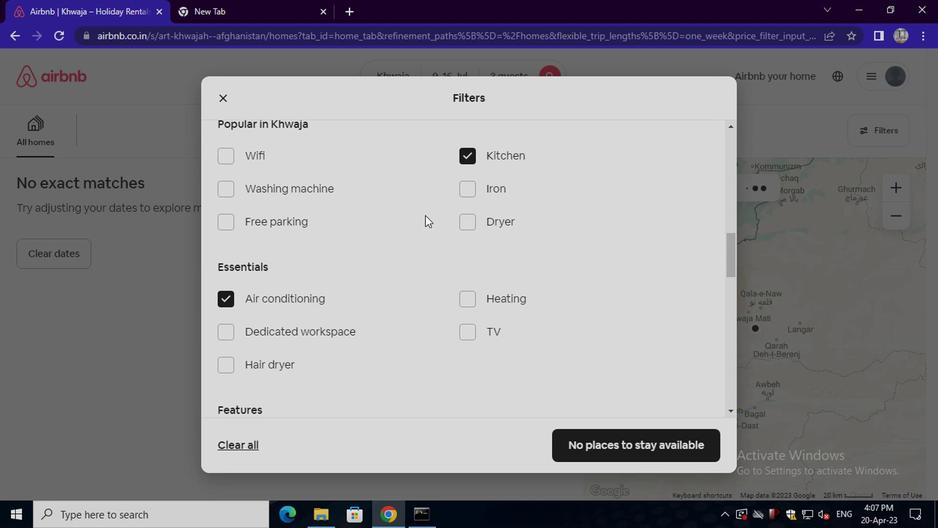 
Action: Mouse scrolled (392, 240) with delta (0, 0)
Screenshot: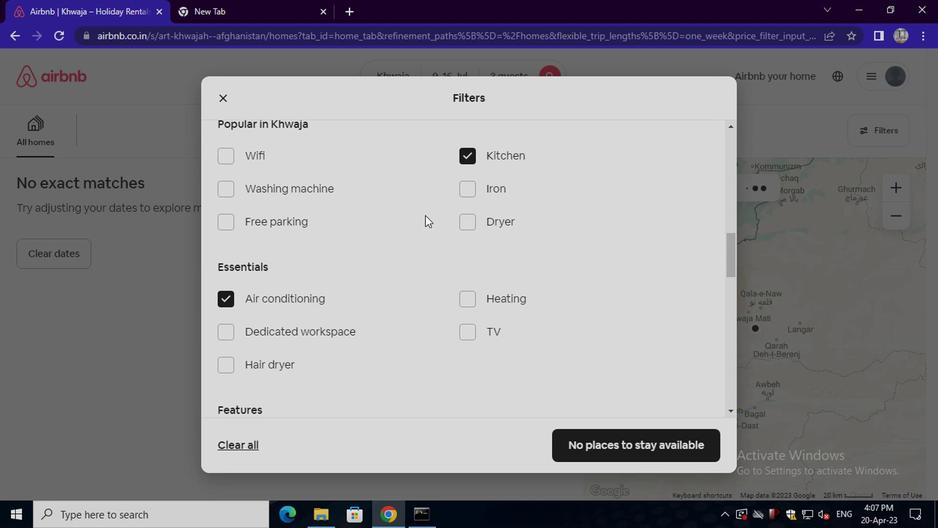 
Action: Mouse moved to (392, 242)
Screenshot: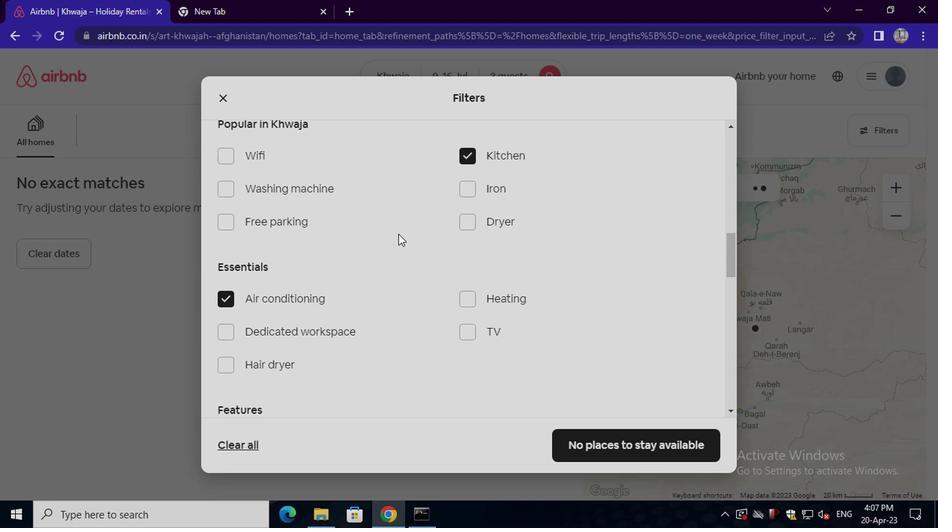 
Action: Mouse scrolled (392, 242) with delta (0, 0)
Screenshot: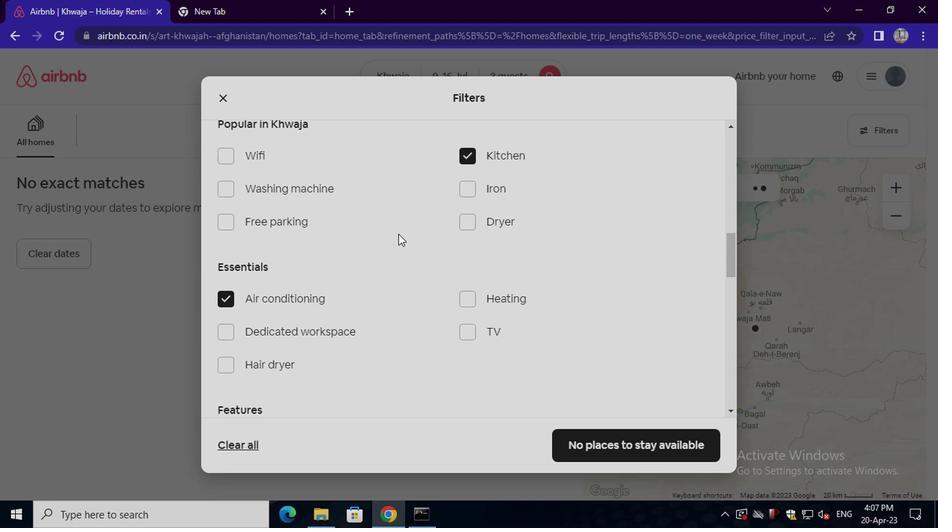 
Action: Mouse moved to (392, 243)
Screenshot: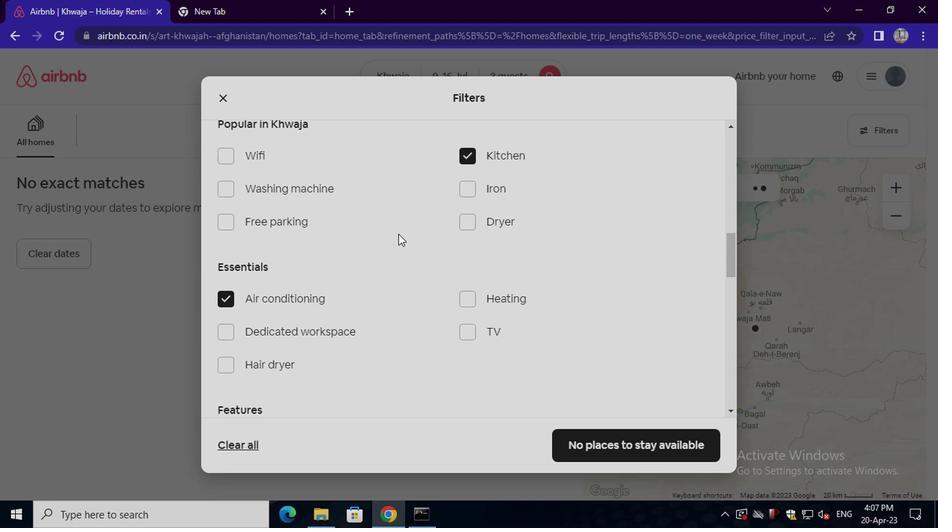 
Action: Mouse scrolled (392, 242) with delta (0, 0)
Screenshot: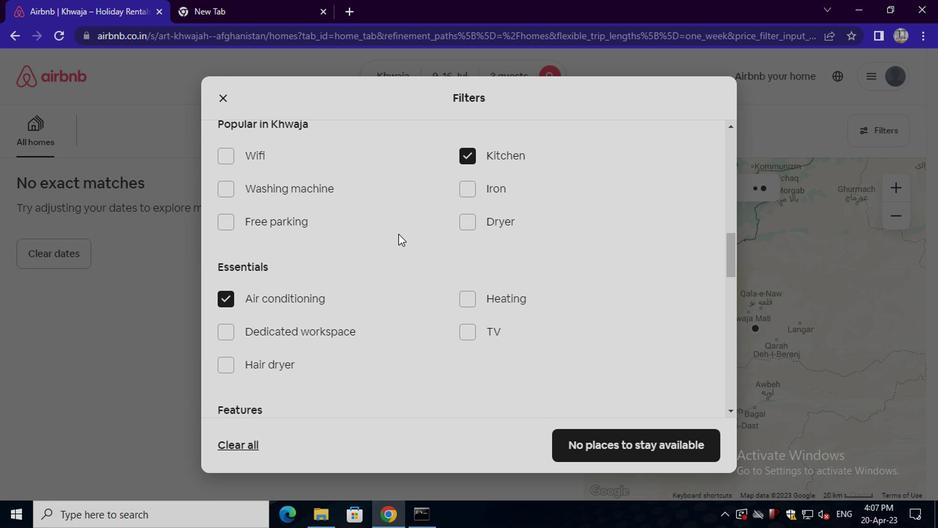 
Action: Mouse scrolled (392, 242) with delta (0, 0)
Screenshot: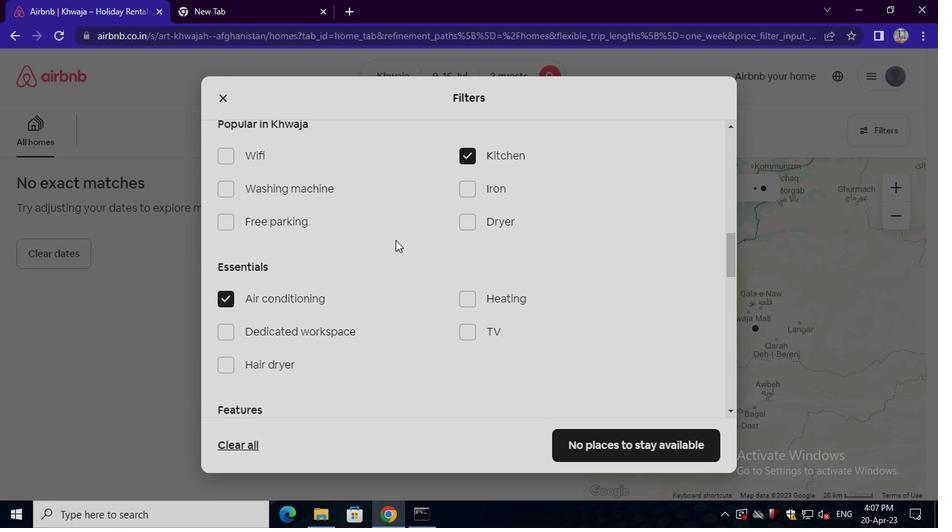 
Action: Mouse moved to (626, 314)
Screenshot: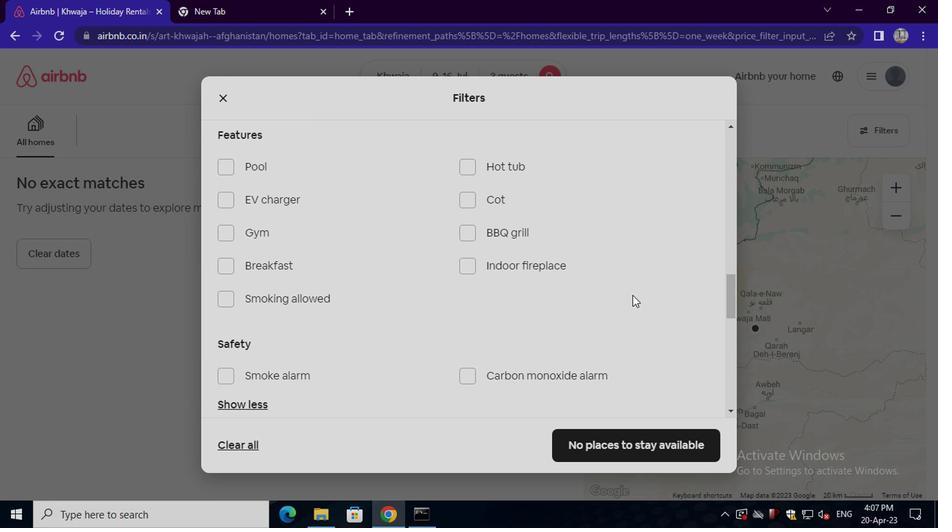 
Action: Mouse scrolled (626, 313) with delta (0, 0)
Screenshot: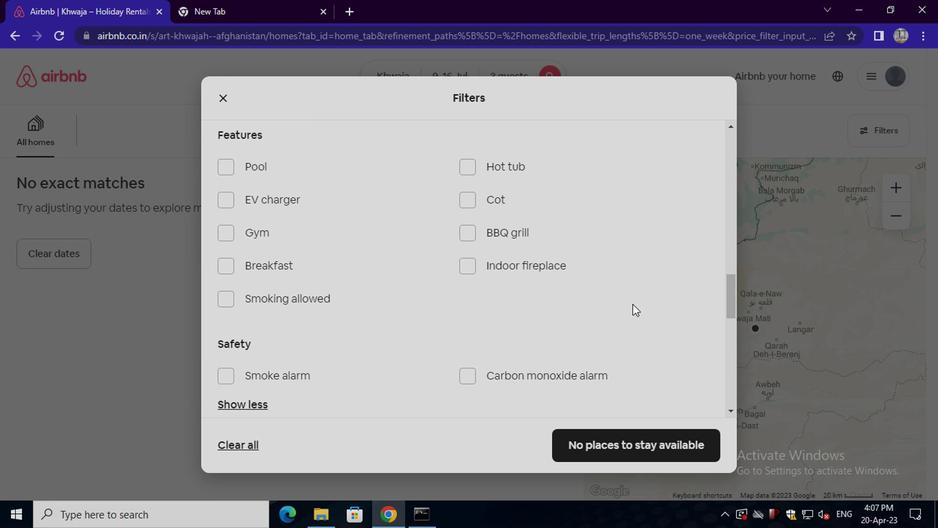 
Action: Mouse moved to (626, 314)
Screenshot: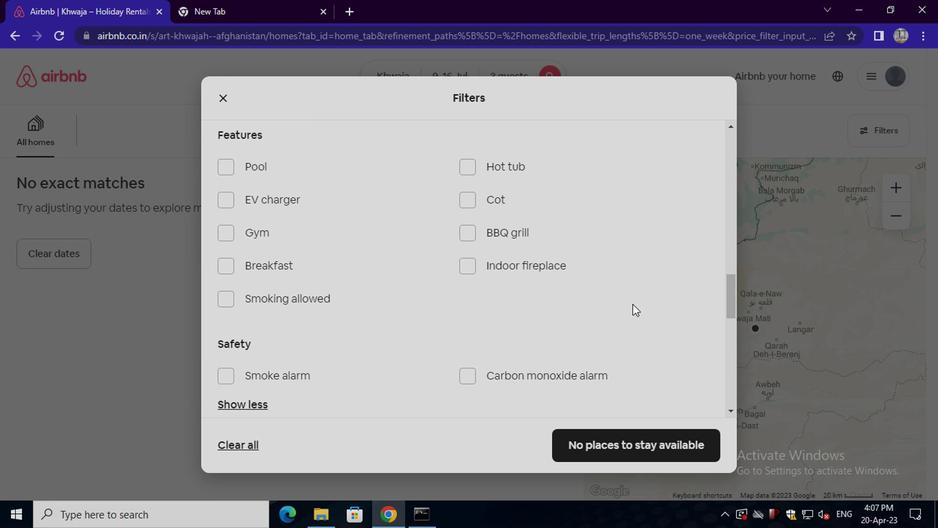 
Action: Mouse scrolled (626, 313) with delta (0, 0)
Screenshot: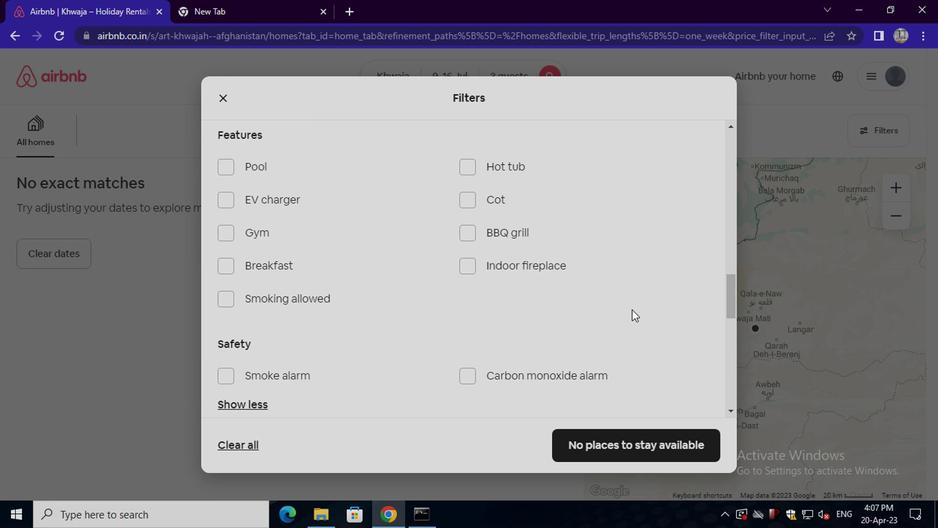 
Action: Mouse scrolled (626, 313) with delta (0, 0)
Screenshot: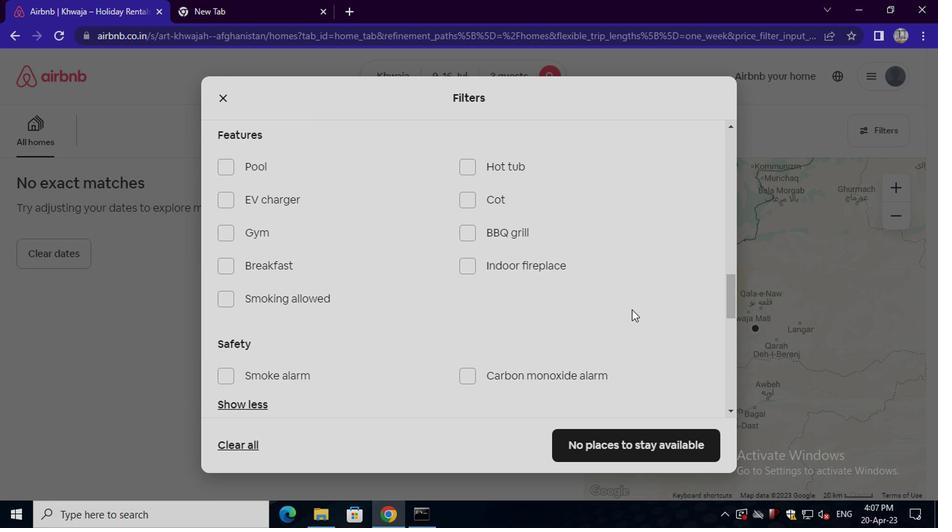 
Action: Mouse moved to (670, 355)
Screenshot: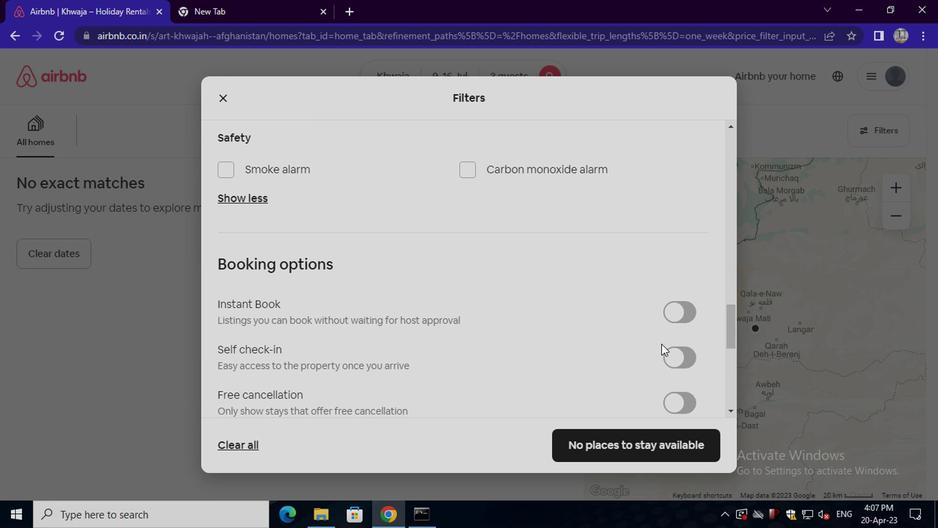 
Action: Mouse pressed left at (670, 355)
Screenshot: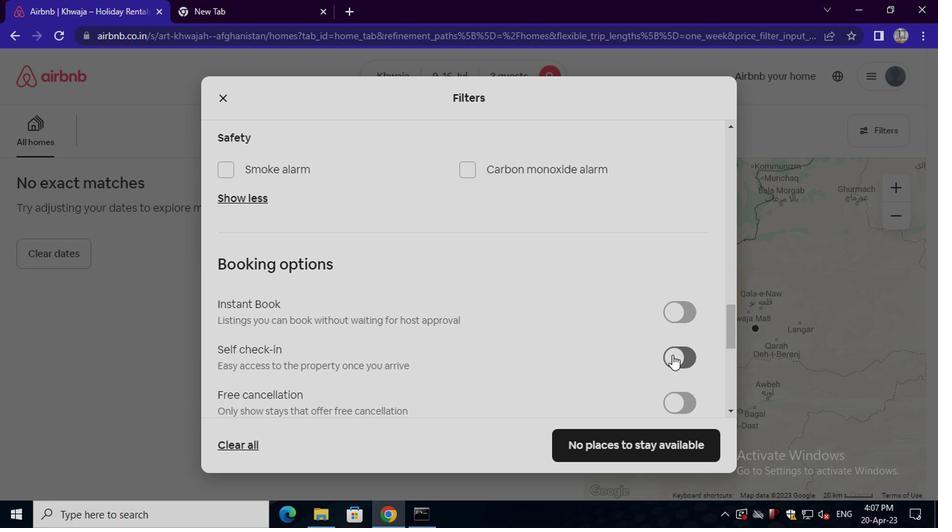 
Action: Mouse moved to (649, 360)
Screenshot: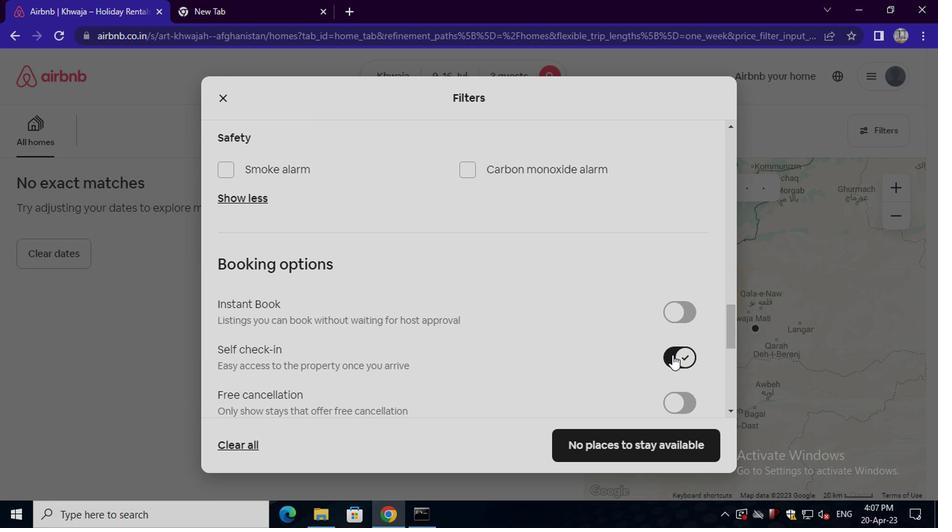 
Action: Mouse scrolled (649, 360) with delta (0, 0)
Screenshot: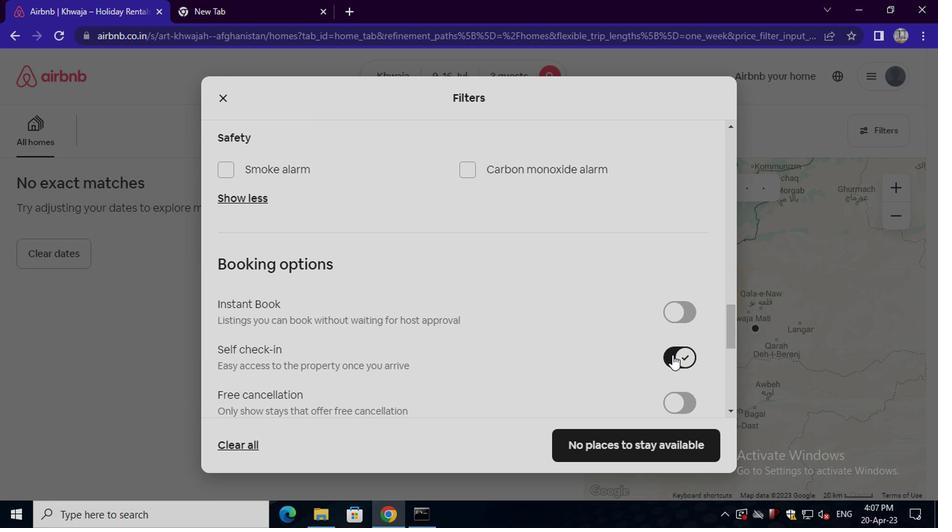 
Action: Mouse moved to (648, 361)
Screenshot: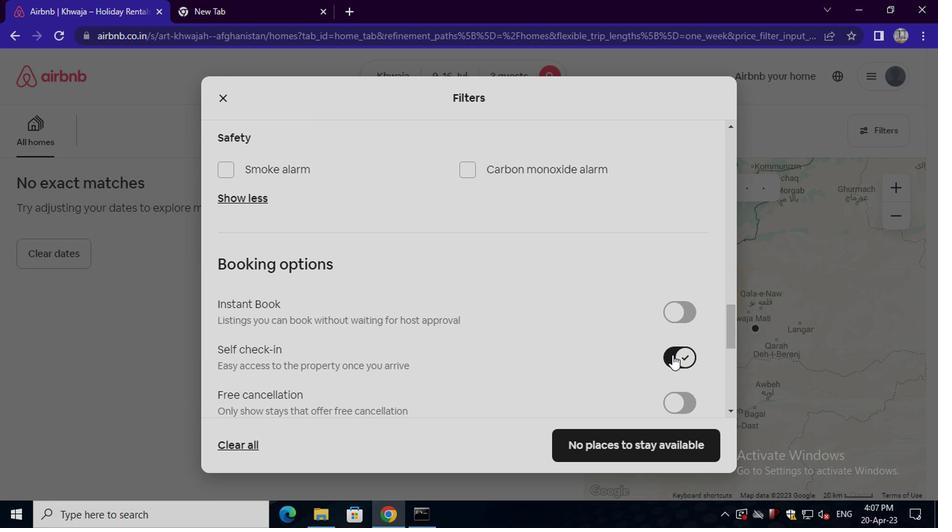 
Action: Mouse scrolled (648, 360) with delta (0, 0)
Screenshot: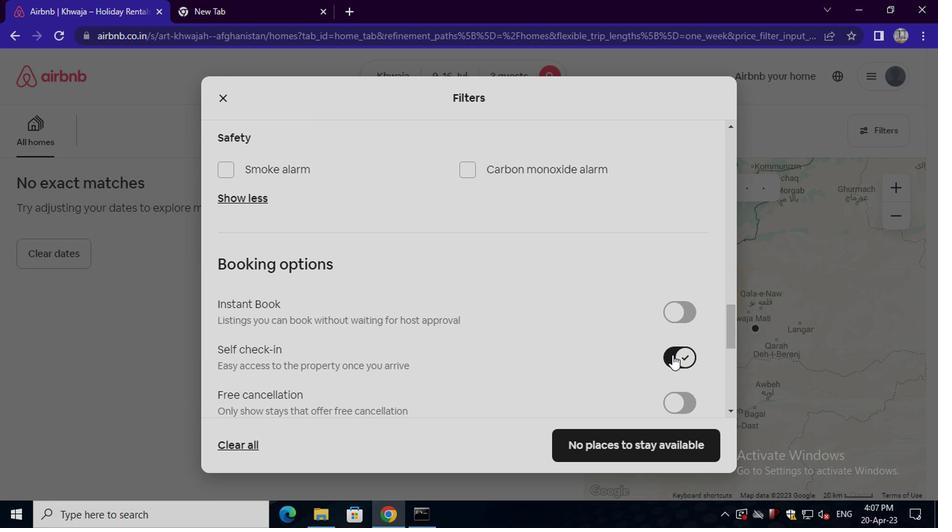 
Action: Mouse scrolled (648, 360) with delta (0, 0)
Screenshot: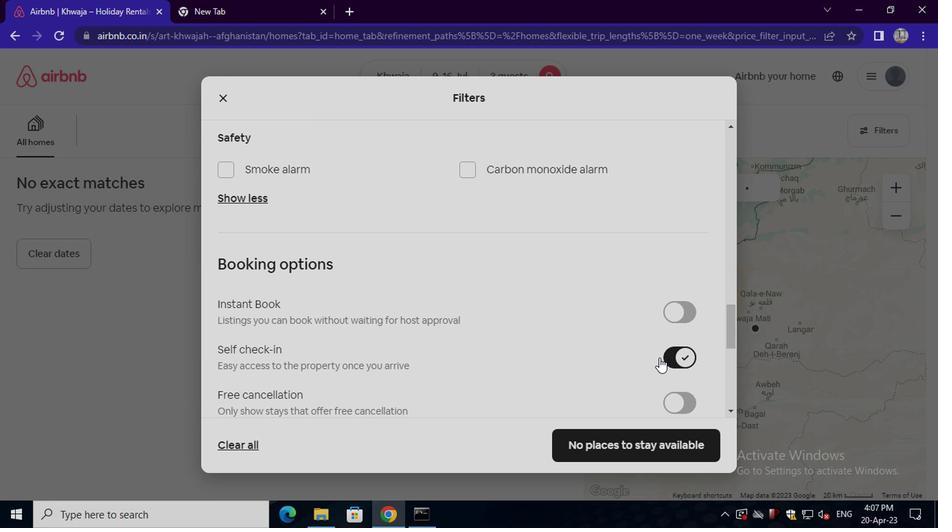 
Action: Mouse scrolled (648, 360) with delta (0, 0)
Screenshot: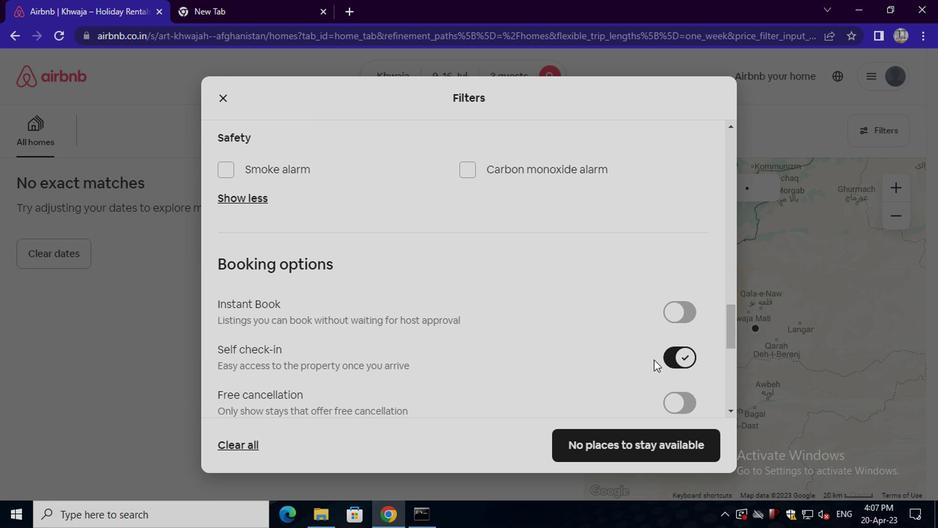 
Action: Mouse scrolled (648, 360) with delta (0, 0)
Screenshot: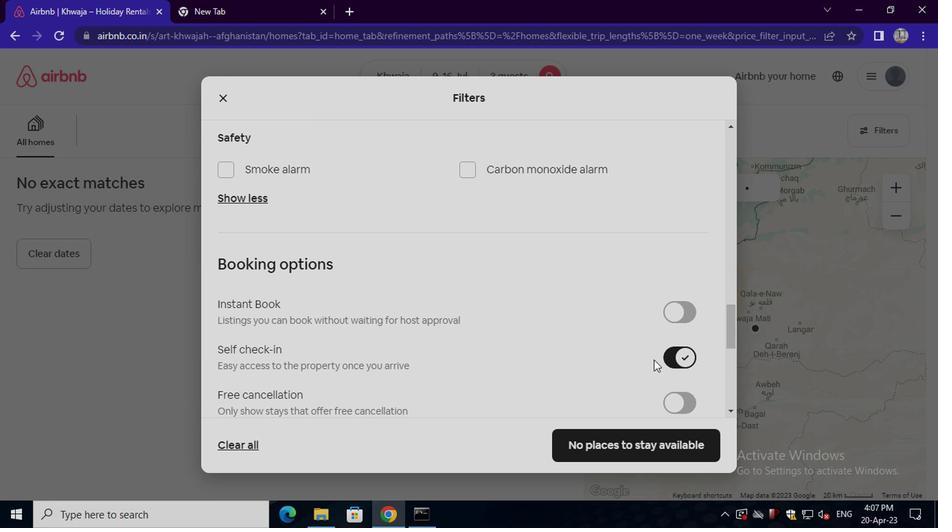 
Action: Mouse scrolled (648, 360) with delta (0, 0)
Screenshot: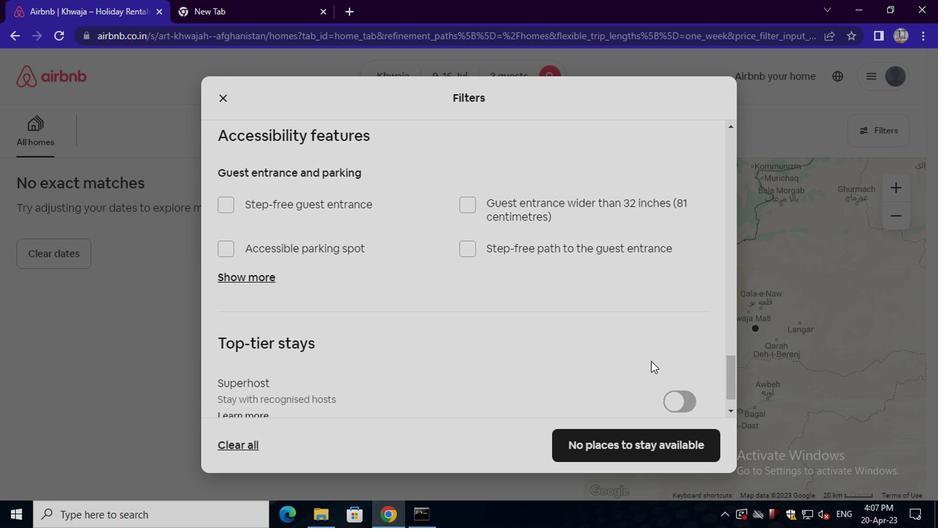 
Action: Mouse scrolled (648, 360) with delta (0, 0)
Screenshot: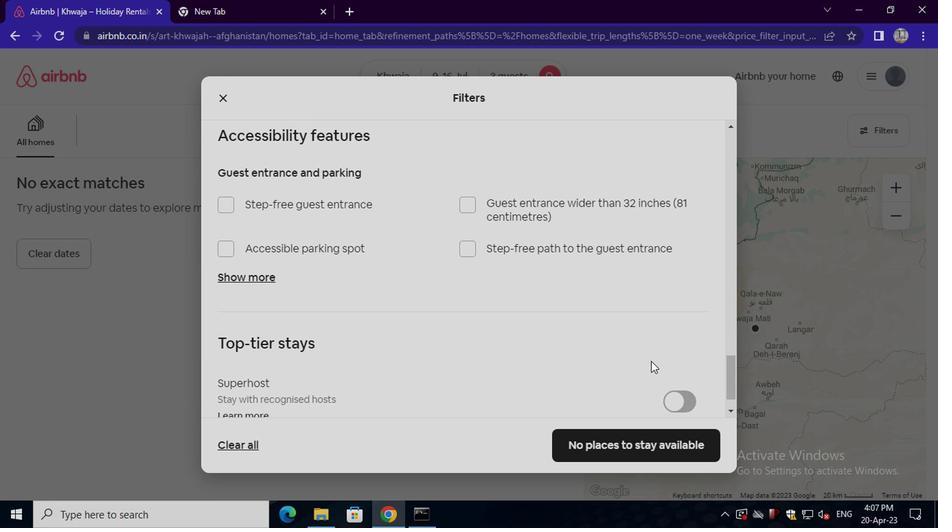 
Action: Mouse scrolled (648, 360) with delta (0, 0)
Screenshot: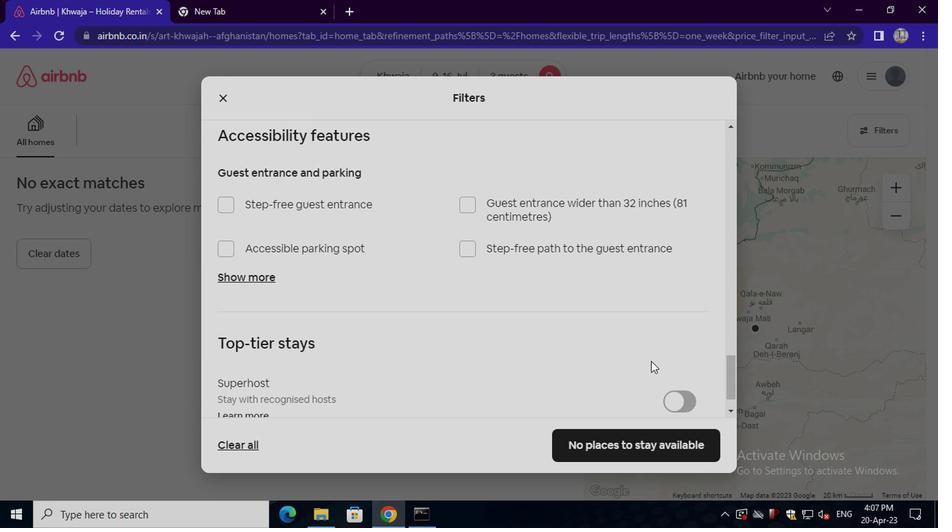 
Action: Mouse moved to (628, 358)
Screenshot: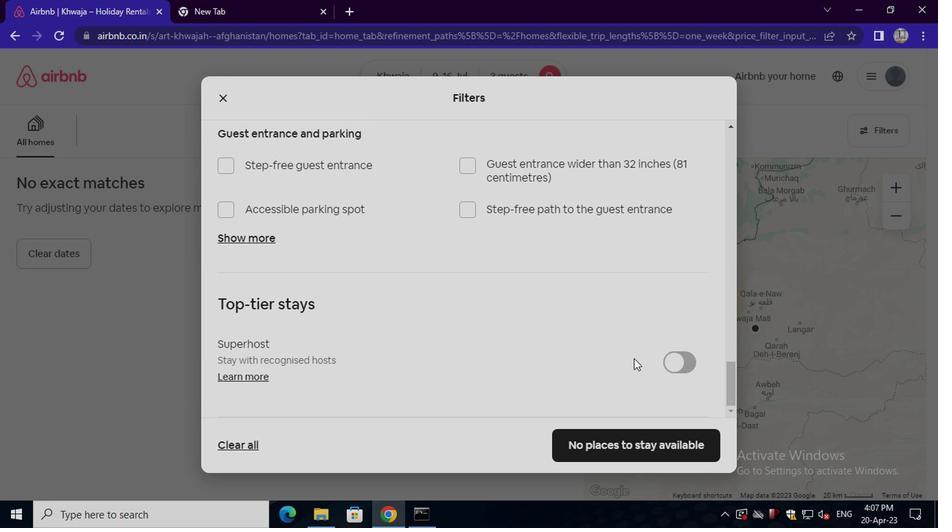 
Action: Mouse scrolled (628, 357) with delta (0, 0)
Screenshot: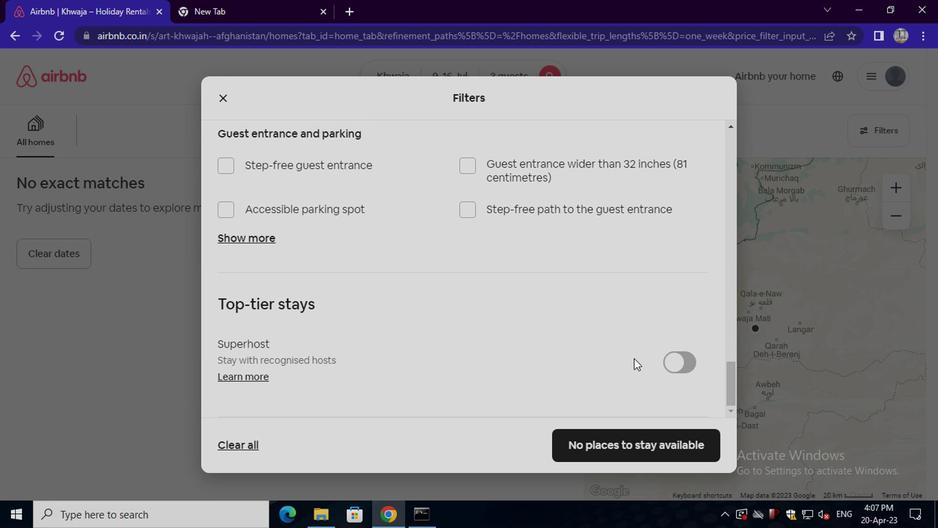 
Action: Mouse scrolled (628, 357) with delta (0, 0)
Screenshot: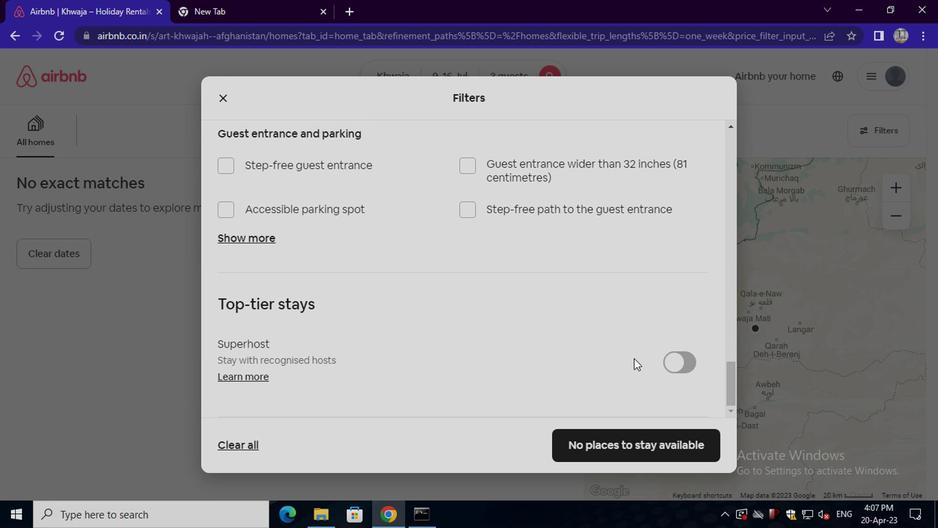 
Action: Mouse scrolled (628, 357) with delta (0, 0)
Screenshot: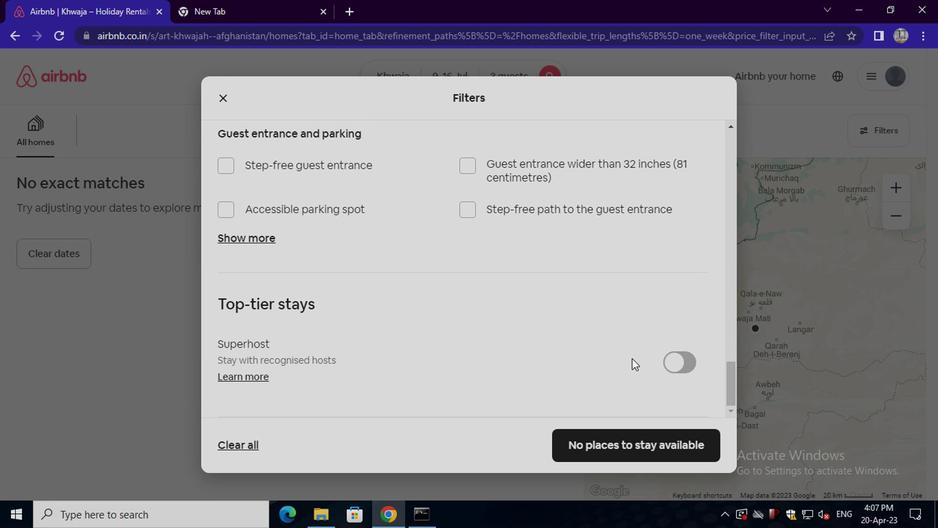 
Action: Mouse moved to (683, 450)
Screenshot: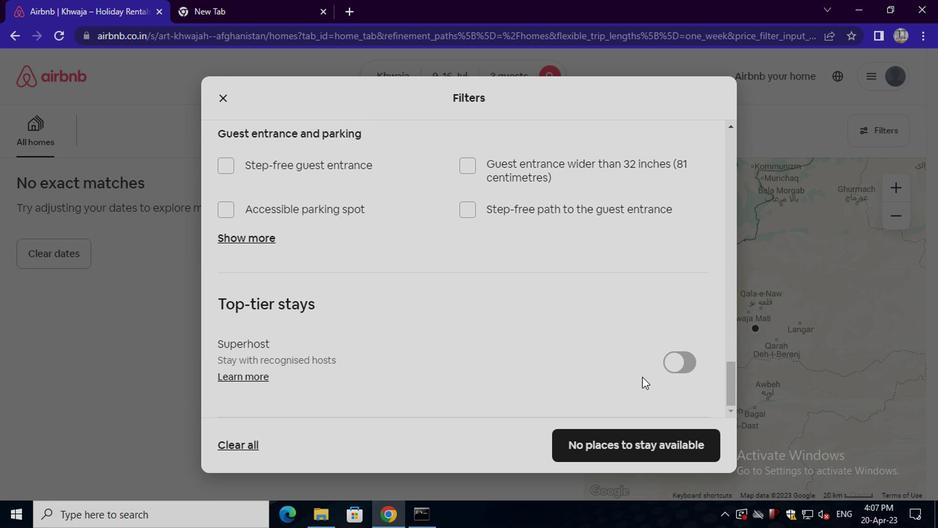 
Action: Mouse pressed left at (683, 450)
Screenshot: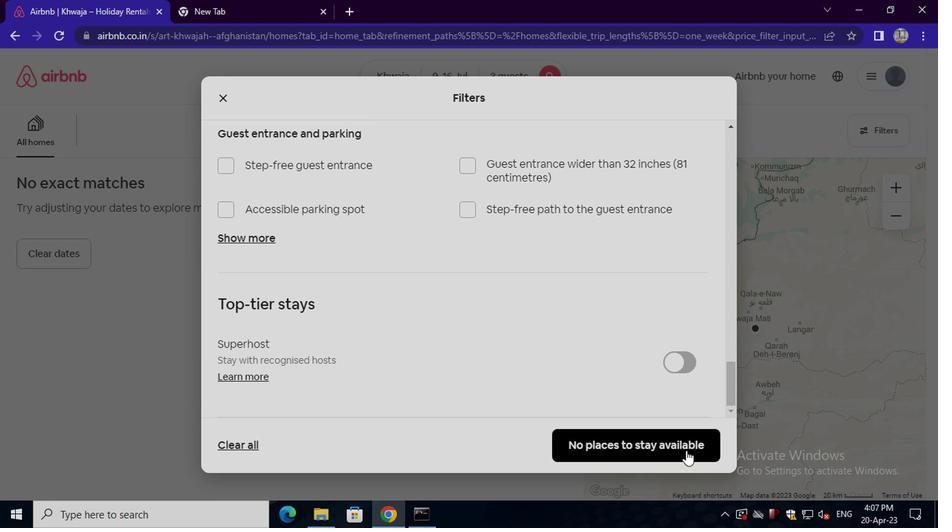 
Action: Mouse moved to (665, 433)
Screenshot: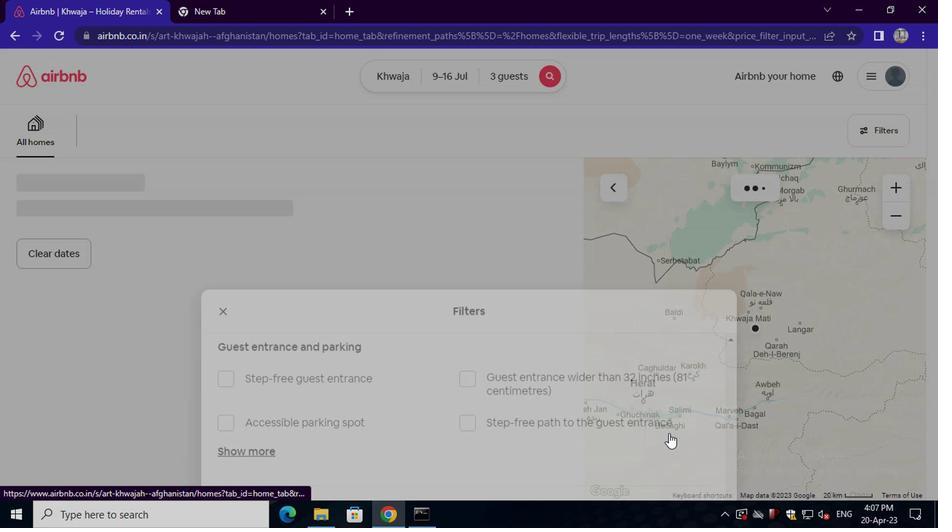 
